 Task: Add a signature Gunner Ward containing With warm thanks and appreciation, Gunner Ward to email address softage.5@softage.net and add a folder Goals
Action: Mouse moved to (43, 44)
Screenshot: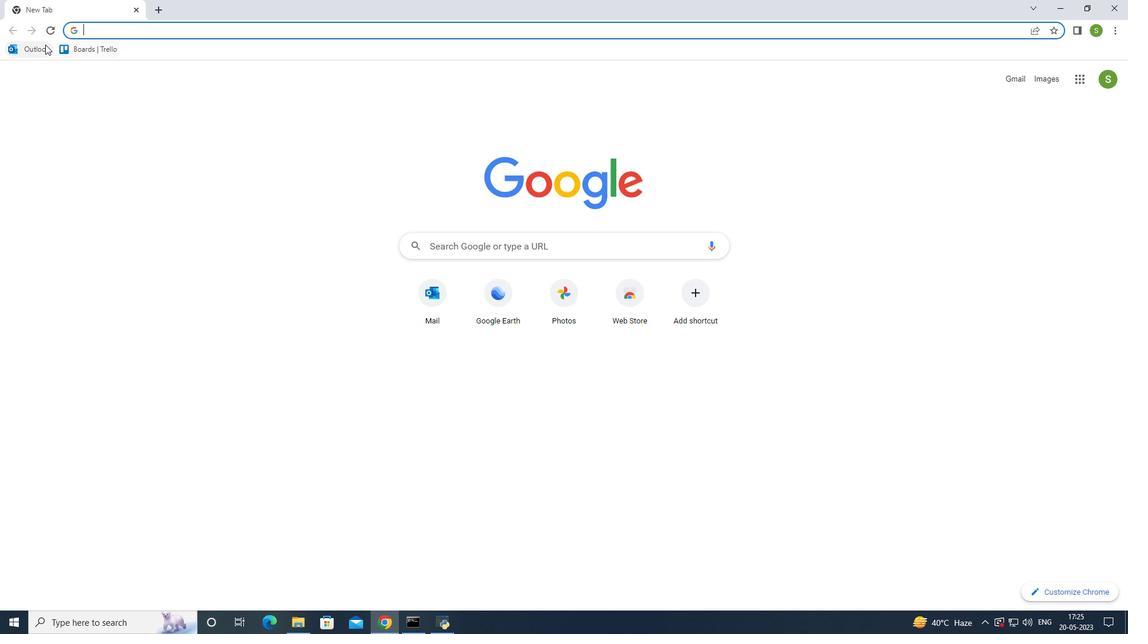 
Action: Mouse pressed left at (43, 44)
Screenshot: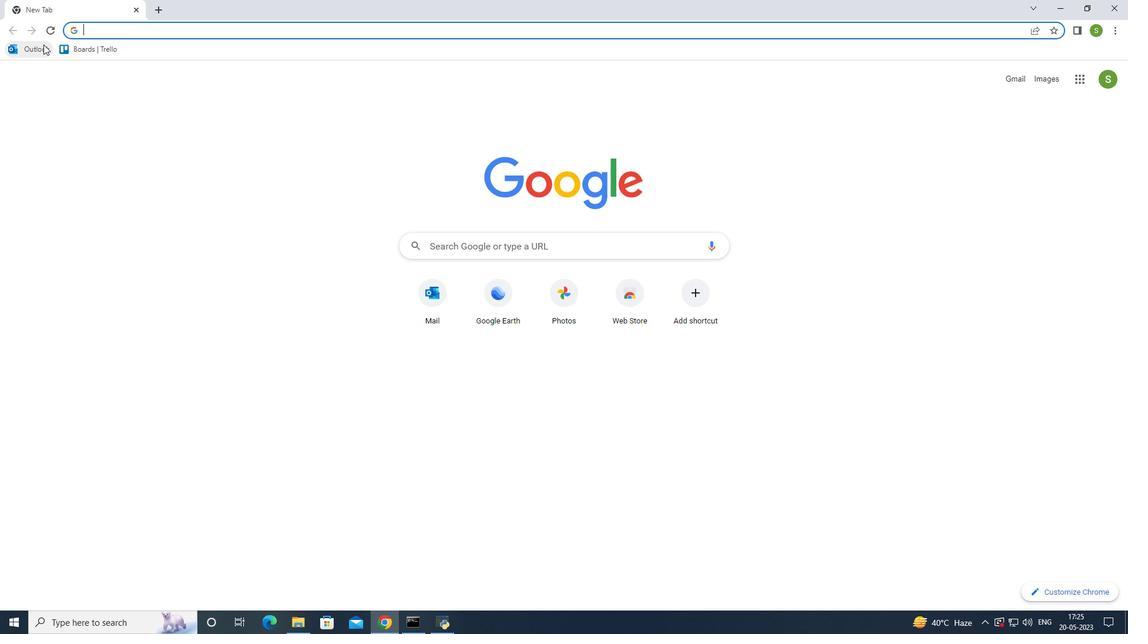 
Action: Mouse moved to (102, 99)
Screenshot: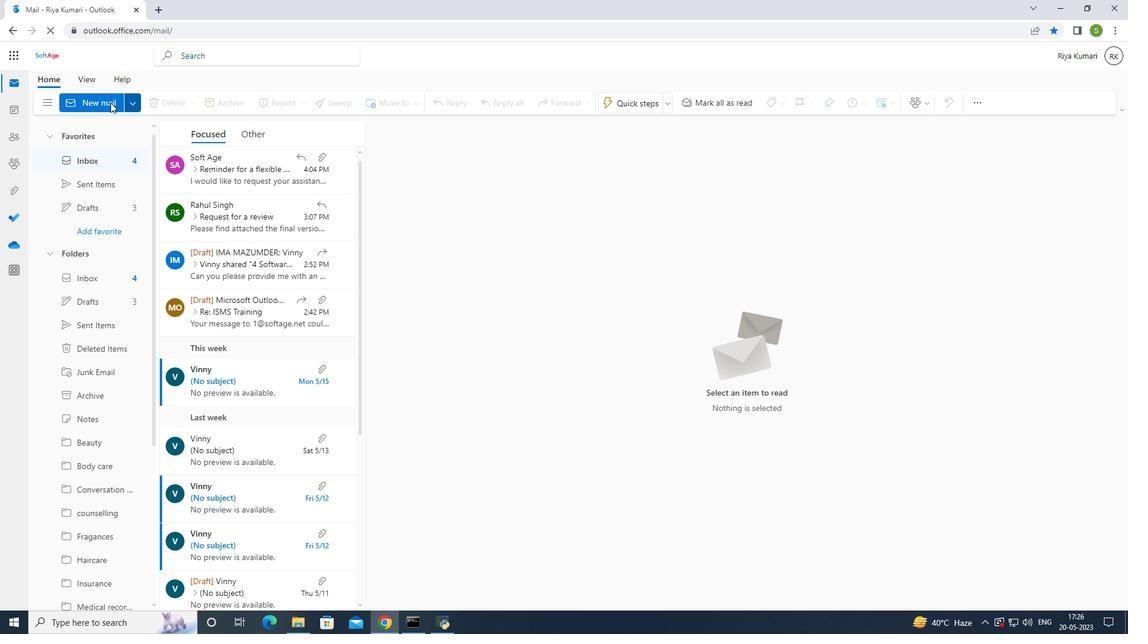 
Action: Mouse pressed left at (102, 99)
Screenshot: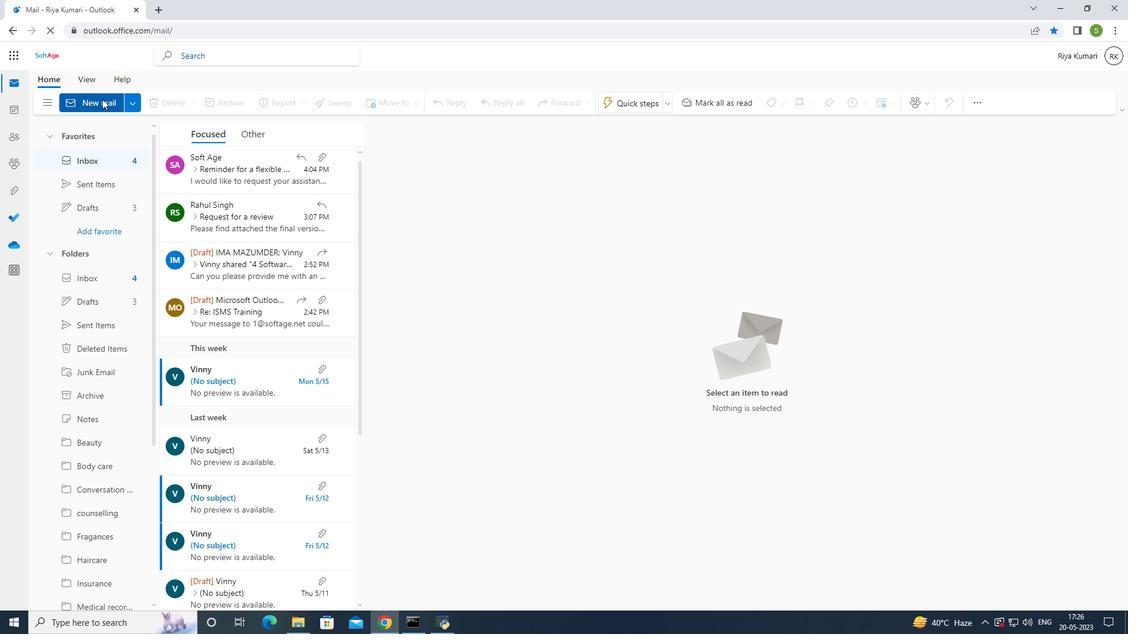 
Action: Mouse moved to (757, 101)
Screenshot: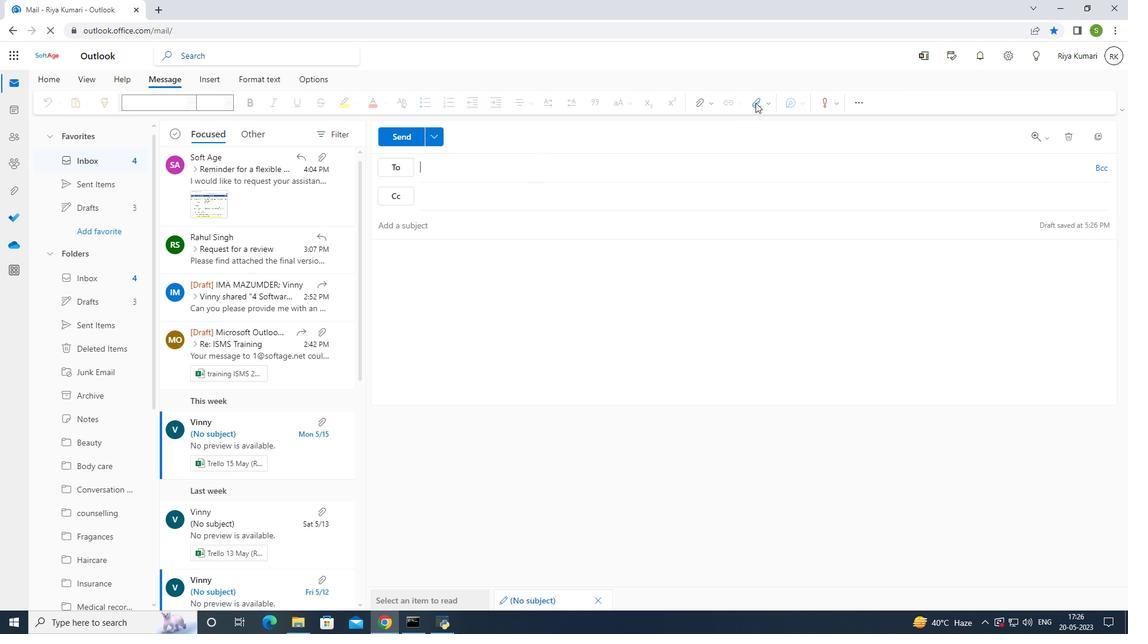 
Action: Mouse pressed left at (757, 101)
Screenshot: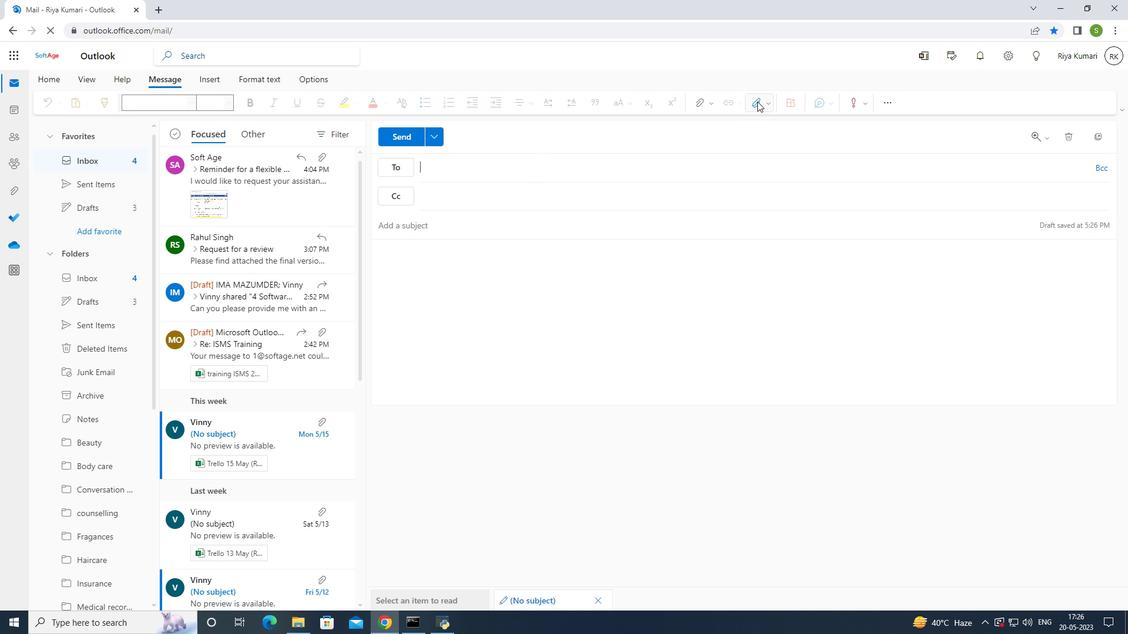 
Action: Mouse moved to (735, 148)
Screenshot: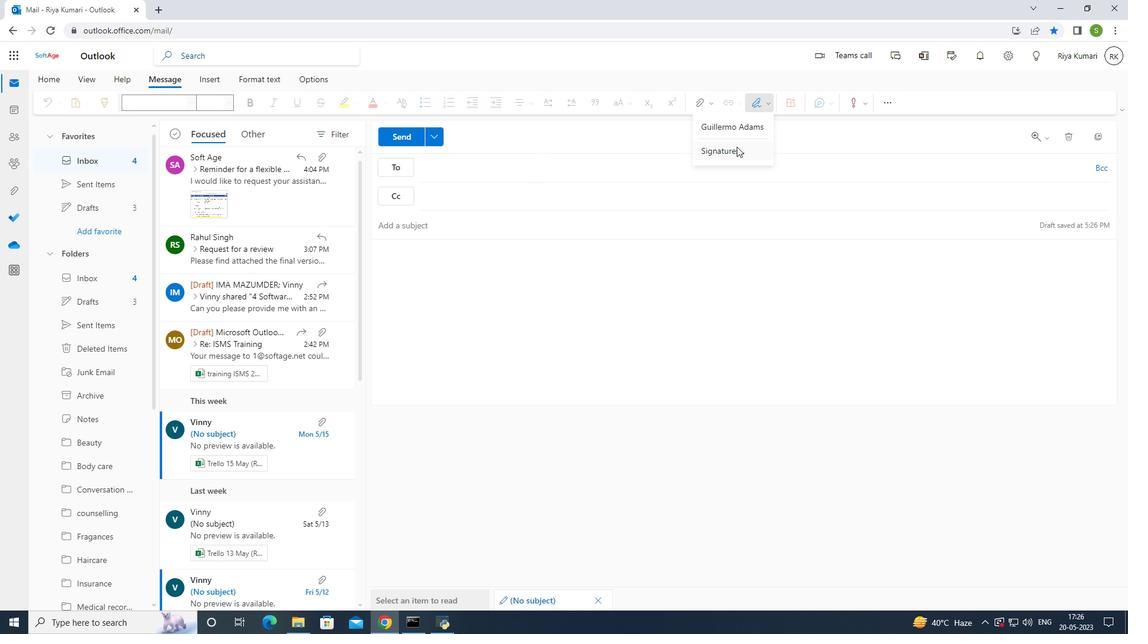 
Action: Mouse pressed left at (735, 148)
Screenshot: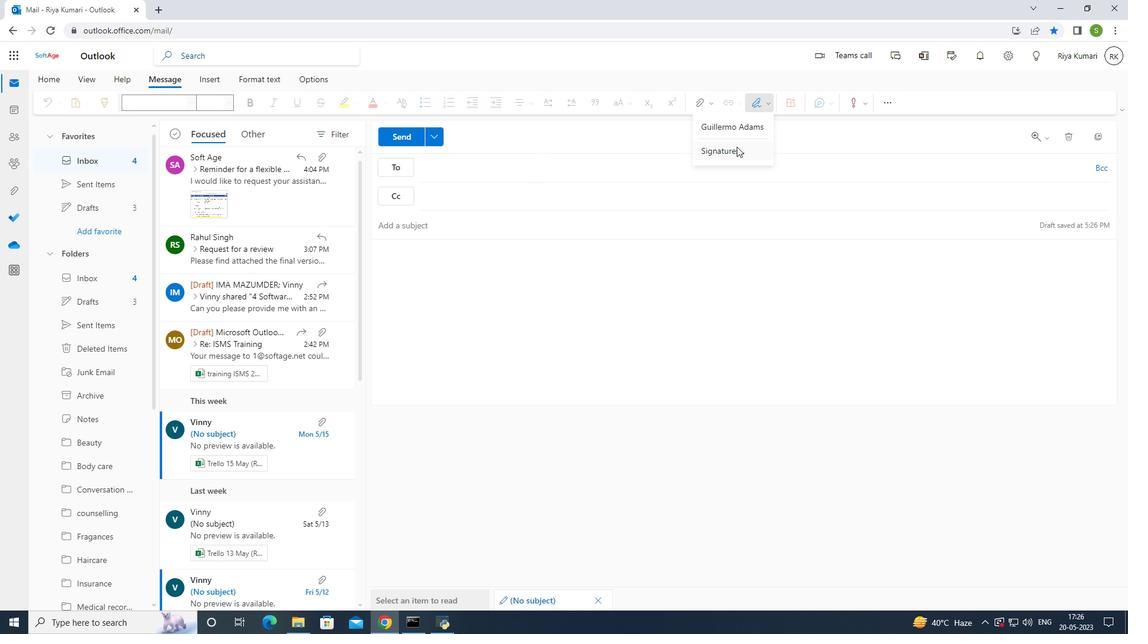 
Action: Mouse moved to (739, 196)
Screenshot: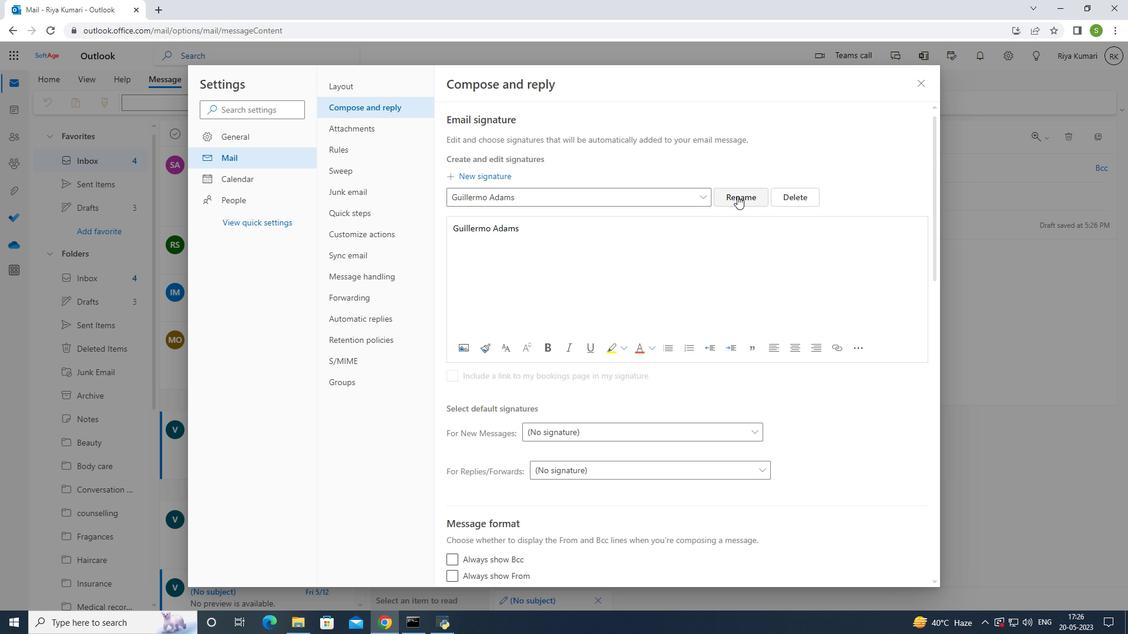 
Action: Mouse pressed left at (739, 196)
Screenshot: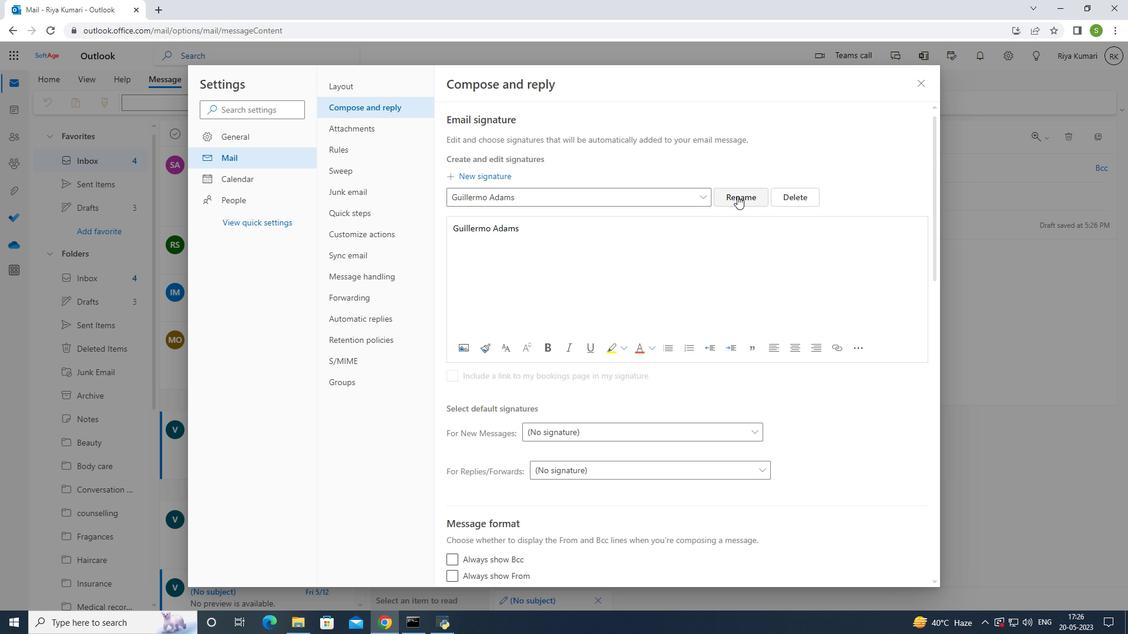 
Action: Mouse moved to (624, 205)
Screenshot: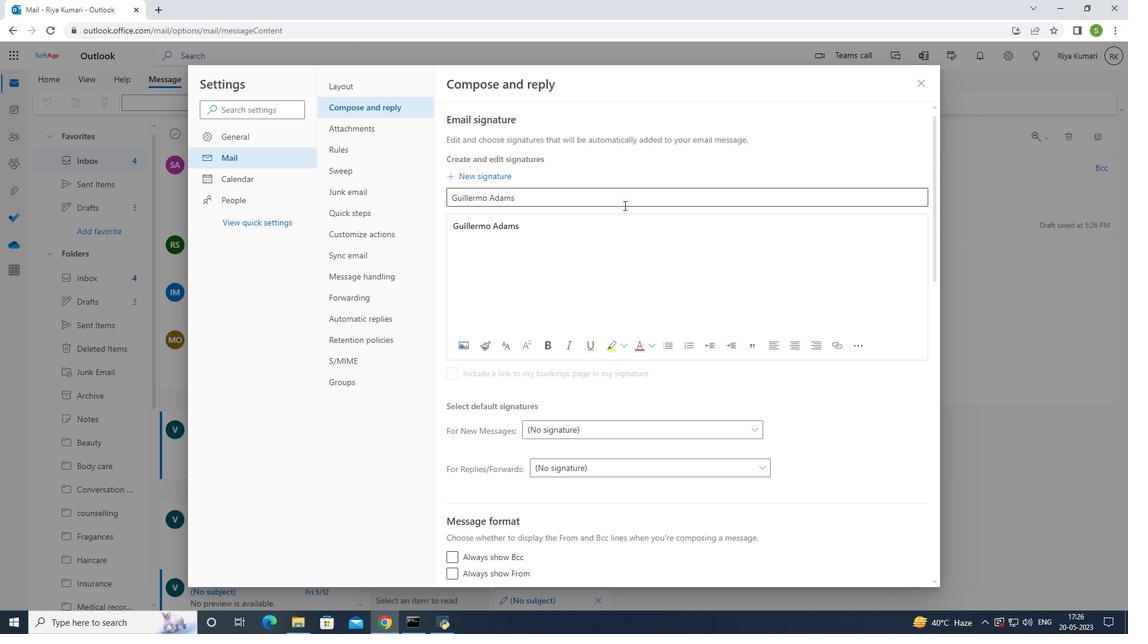 
Action: Mouse pressed left at (624, 205)
Screenshot: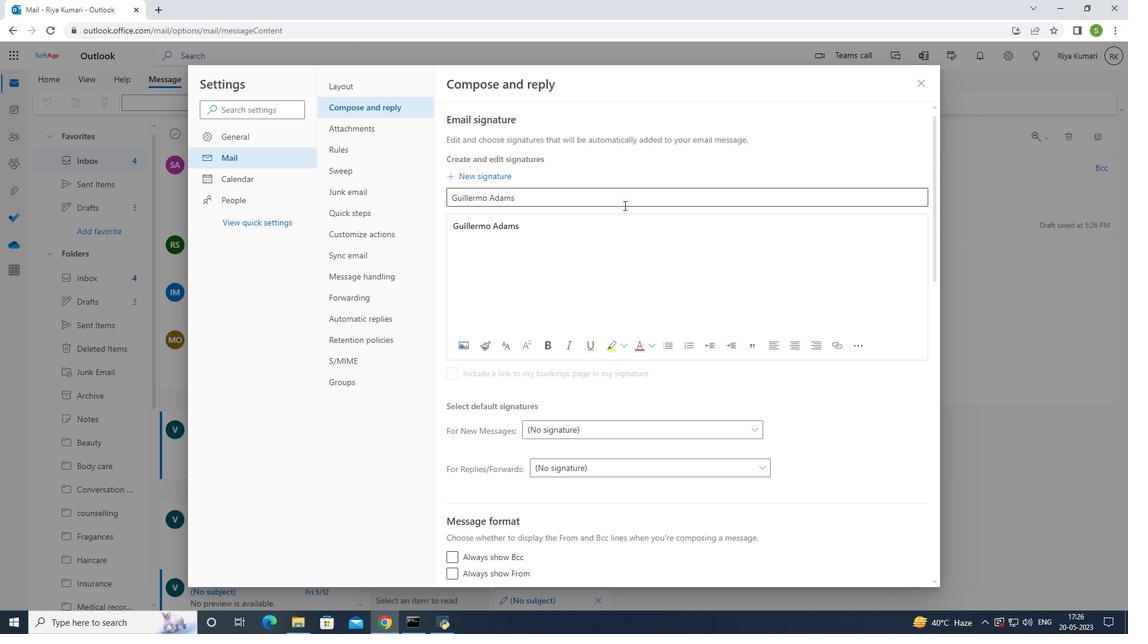 
Action: Mouse moved to (632, 196)
Screenshot: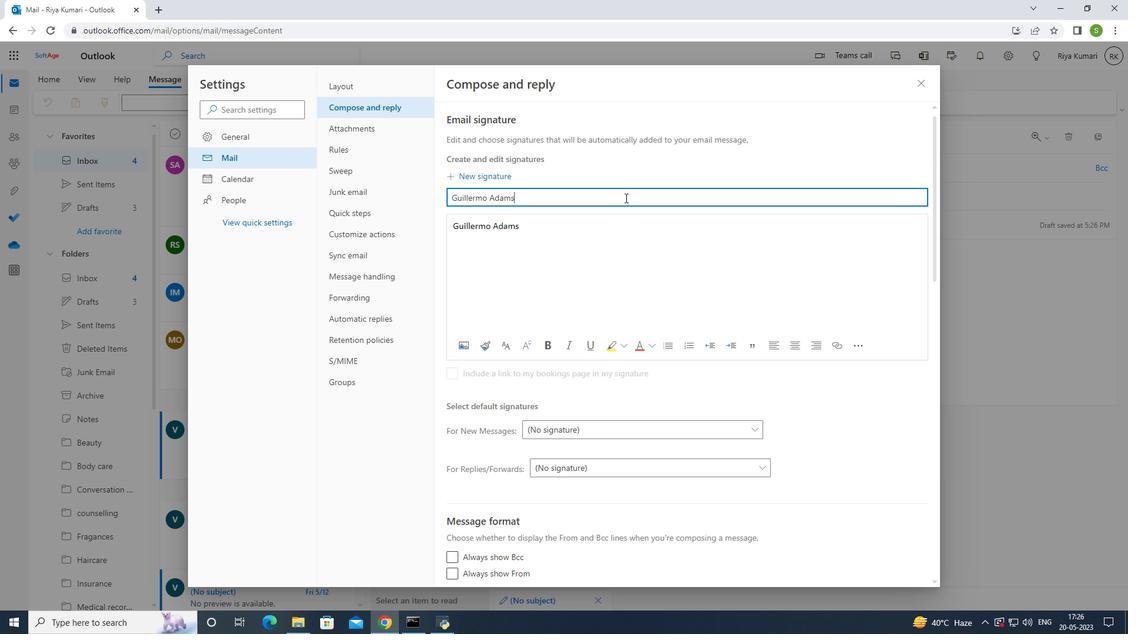 
Action: Key pressed <Key.backspace><Key.backspace><Key.backspace><Key.backspace><Key.backspace><Key.backspace><Key.backspace><Key.backspace><Key.backspace><Key.backspace><Key.backspace><Key.backspace><Key.backspace><Key.backspace><Key.backspace><Key.backspace><Key.backspace><Key.backspace><Key.backspace><Key.backspace><Key.backspace><Key.backspace><Key.backspace><Key.backspace><Key.backspace><Key.backspace><Key.backspace><Key.shift><Key.shift><Key.shift><Key.shift><Key.shift><Key.shift><Key.shift><Key.shift><Key.shift><Key.shift><Key.shift><Key.shift><Key.shift><Key.shift><Key.shift><Key.shift><Key.shift><Key.shift><Key.shift><Key.shift><Key.shift><Key.shift><Key.shift><Key.shift><Key.shift><Key.shift><Key.shift><Key.shift><Key.shift><Key.shift><Key.shift><Key.shift><Key.shift><Key.shift><Key.shift><Key.shift><Key.shift><Key.shift><Key.shift><Key.shift><Key.shift><Key.shift><Key.shift><Key.shift>Gunner<Key.space><Key.shift>Wardctrl+A<'\x03'>
Screenshot: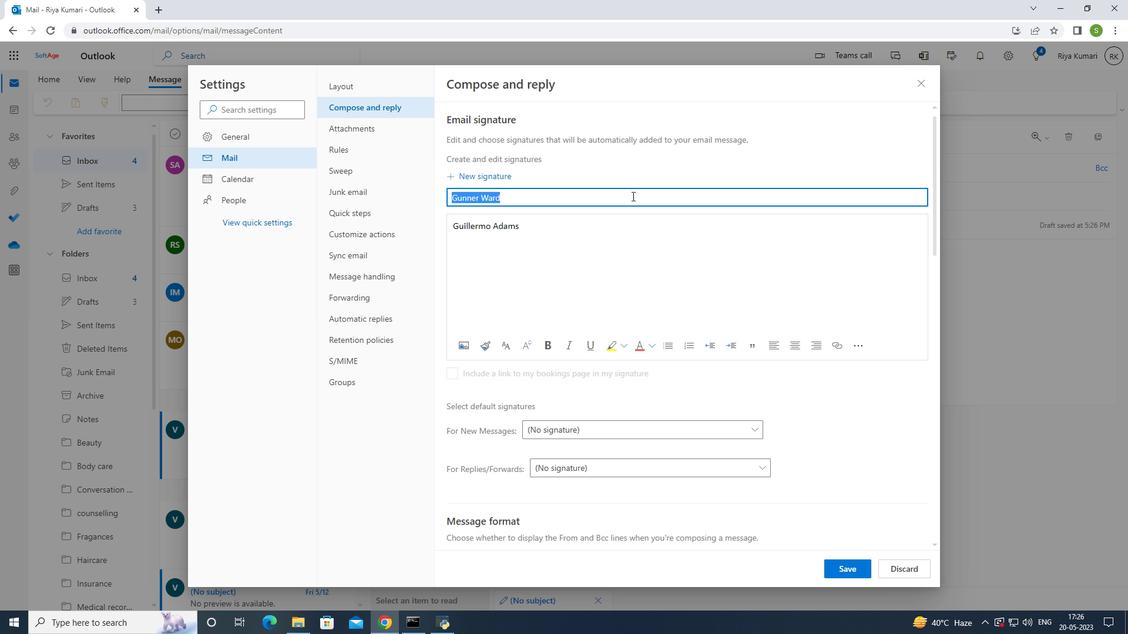 
Action: Mouse moved to (503, 229)
Screenshot: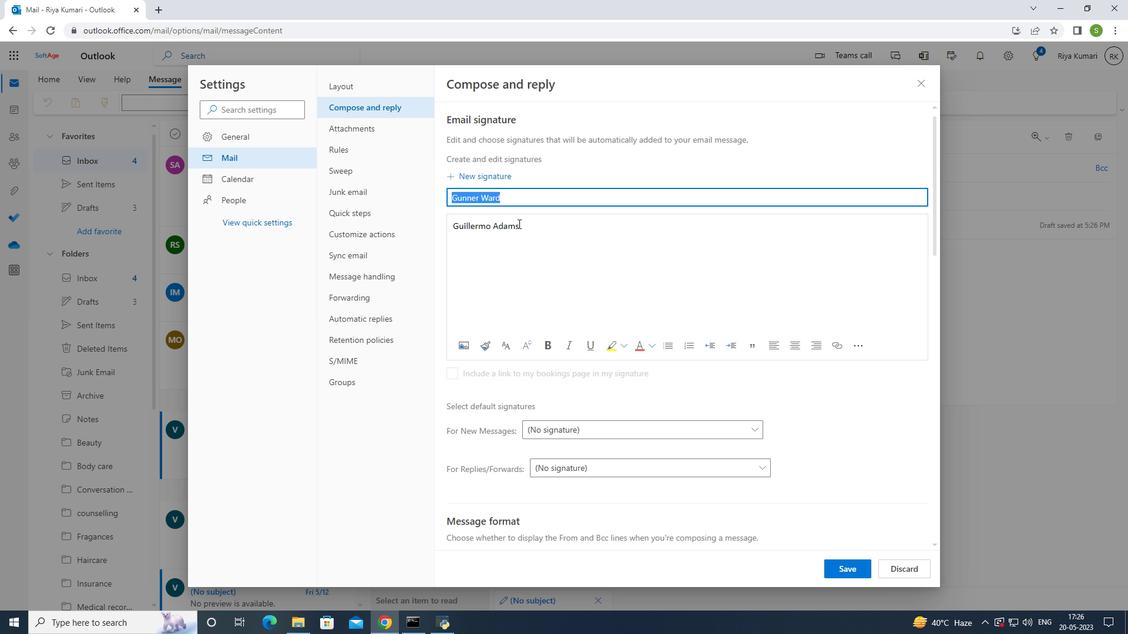 
Action: Mouse pressed left at (503, 229)
Screenshot: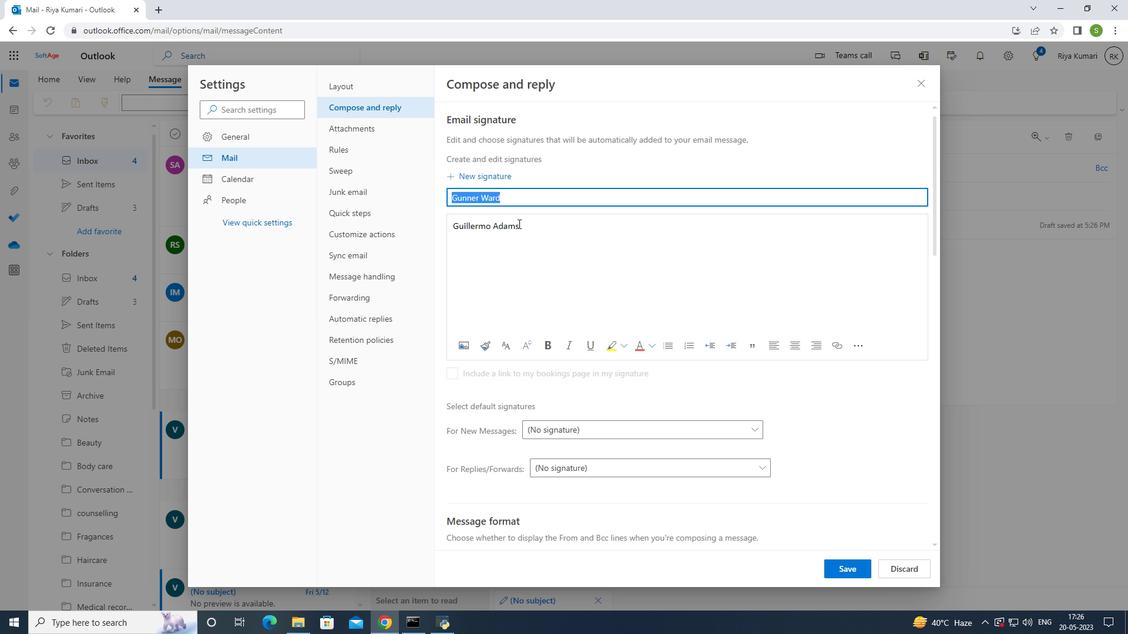 
Action: Mouse moved to (527, 231)
Screenshot: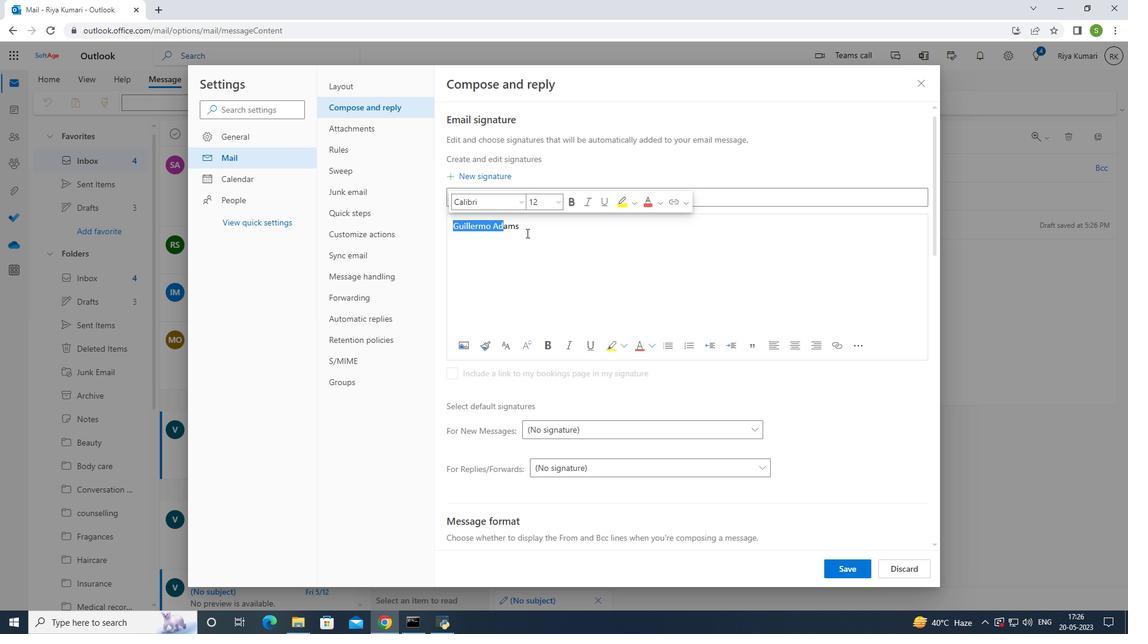 
Action: Mouse pressed left at (527, 231)
Screenshot: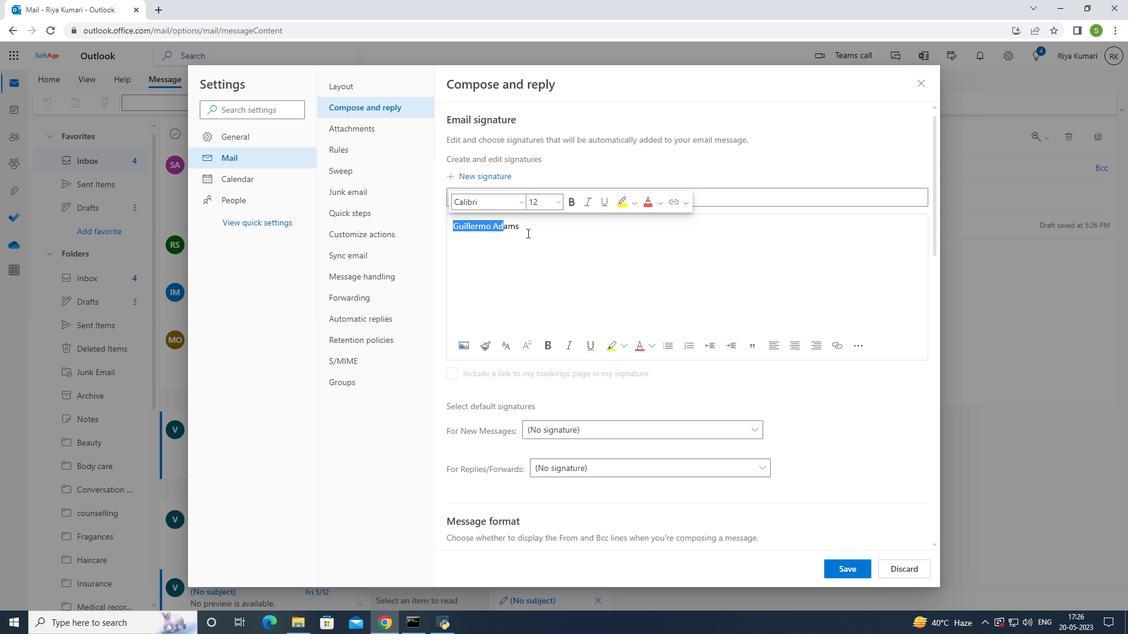 
Action: Mouse moved to (588, 255)
Screenshot: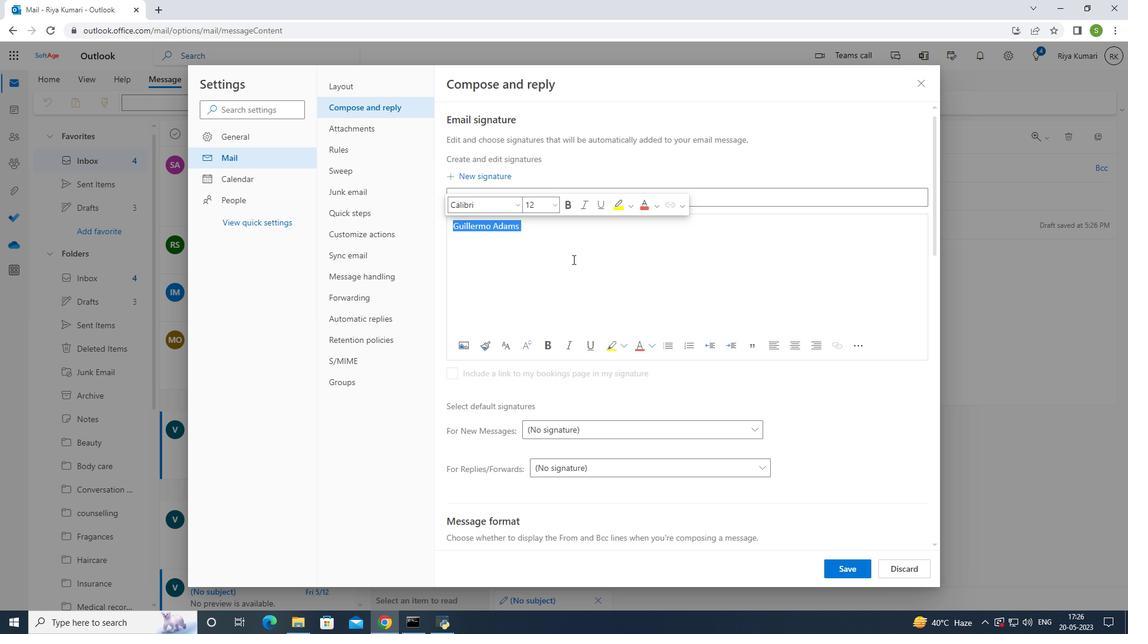 
Action: Key pressed ctrl+V
Screenshot: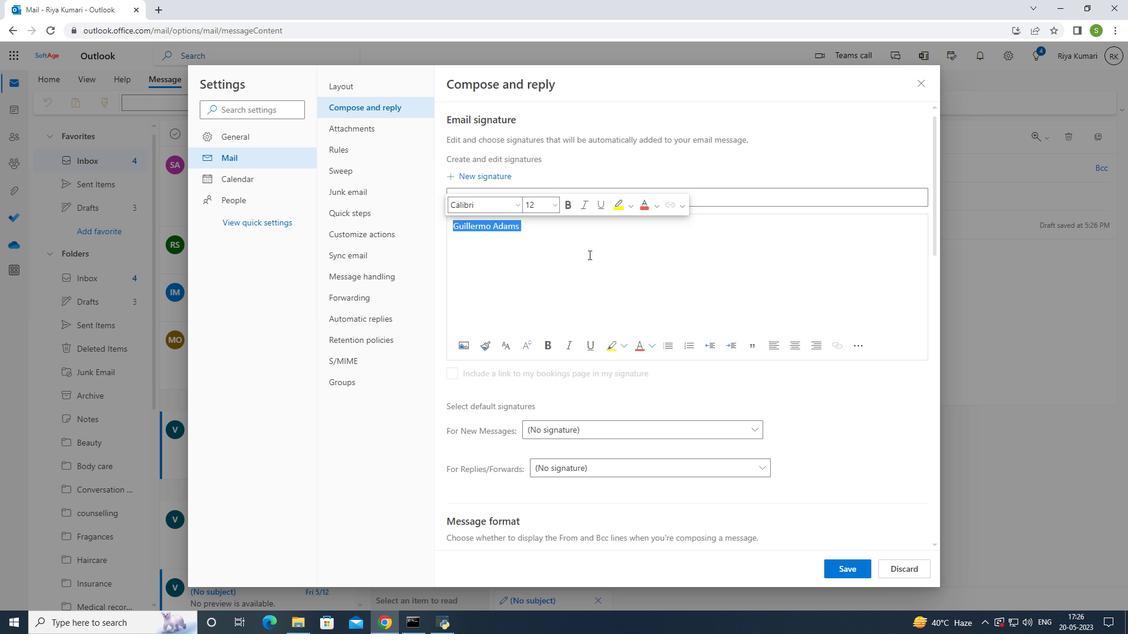
Action: Mouse moved to (841, 571)
Screenshot: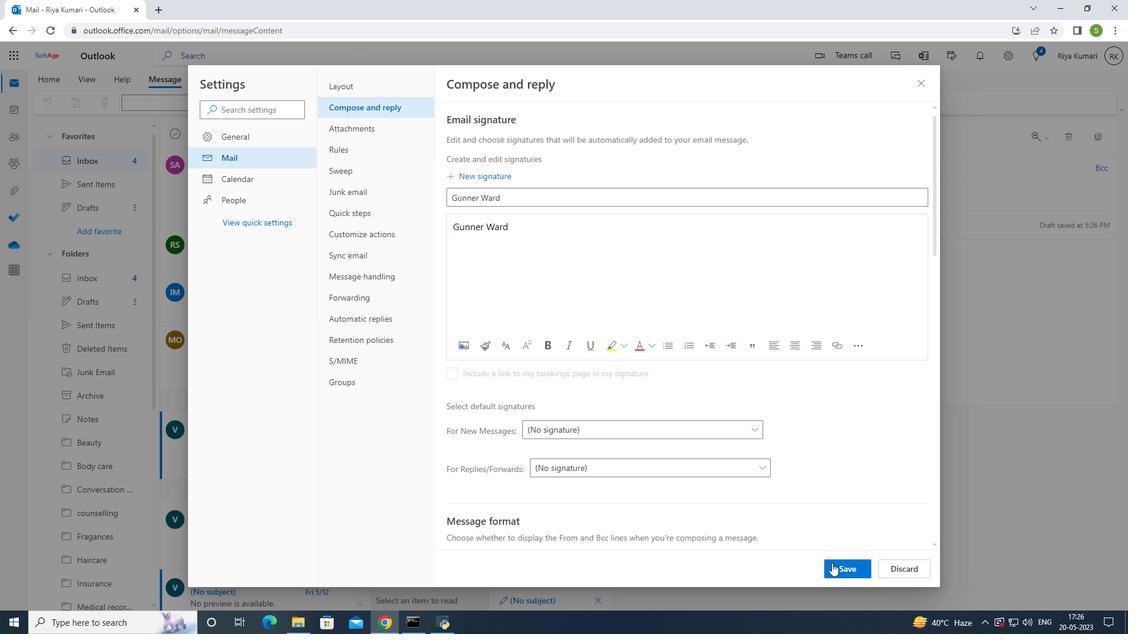 
Action: Mouse pressed left at (841, 571)
Screenshot: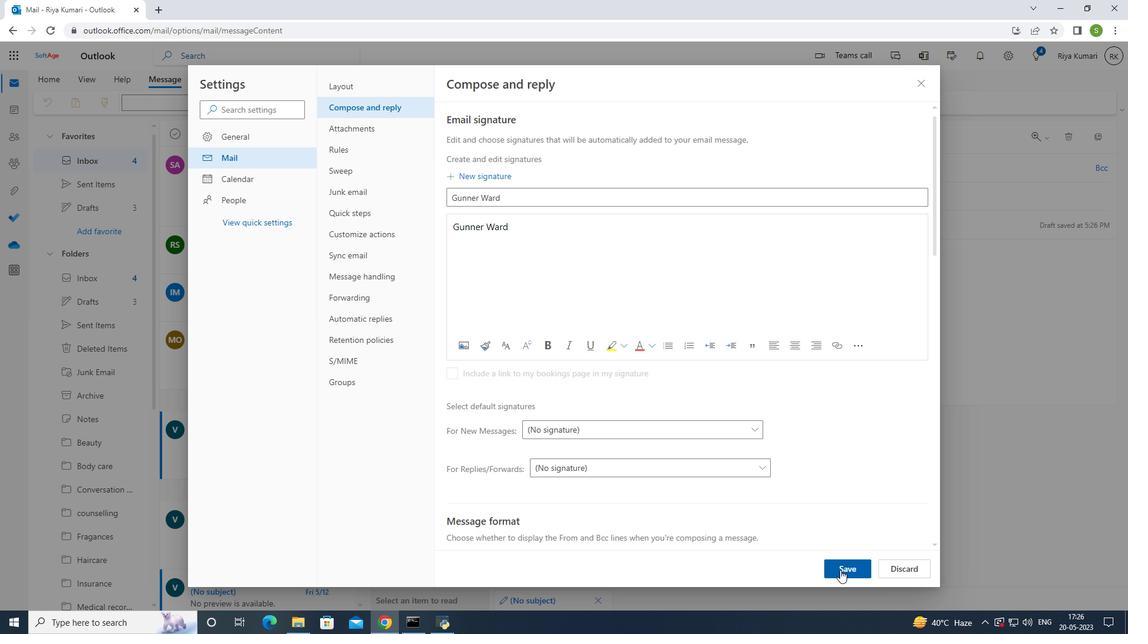 
Action: Mouse moved to (927, 82)
Screenshot: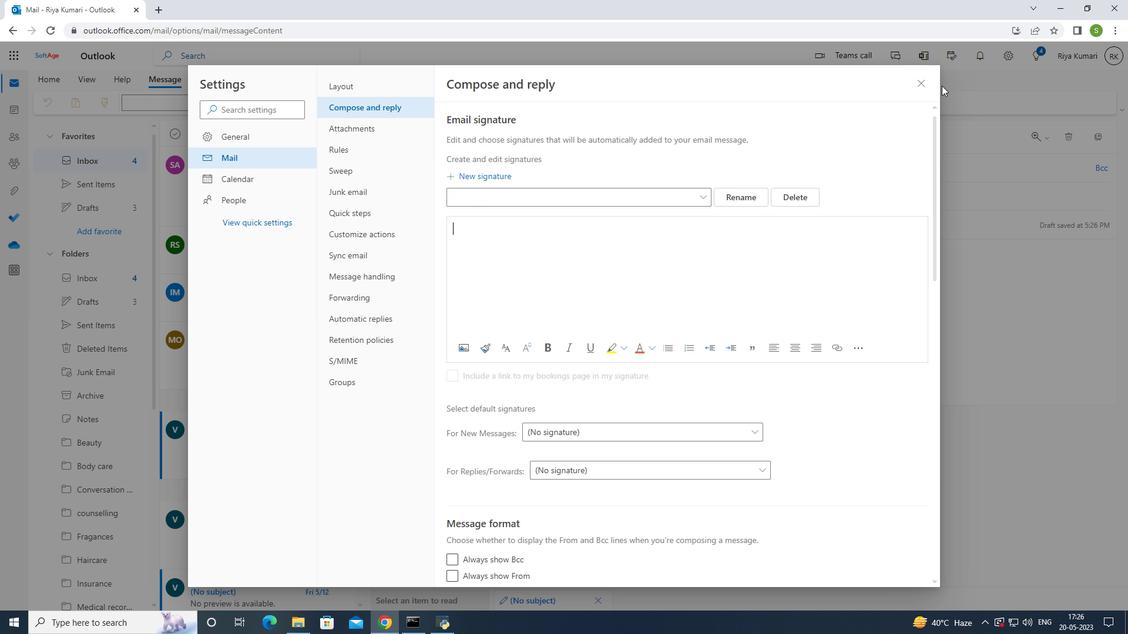 
Action: Mouse pressed left at (927, 82)
Screenshot: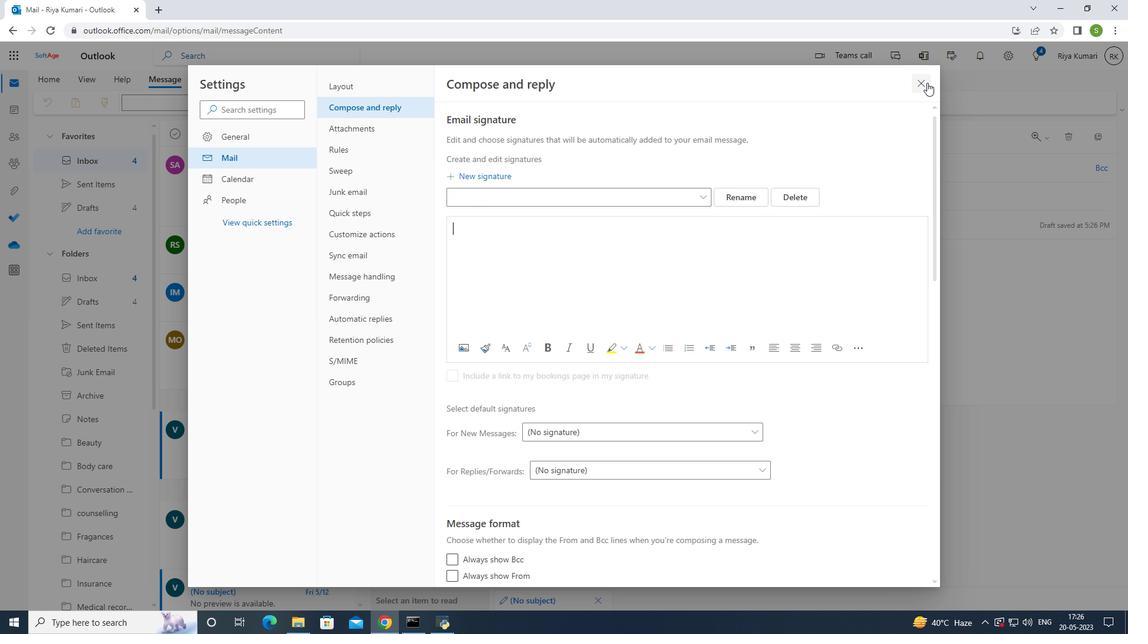 
Action: Mouse moved to (441, 269)
Screenshot: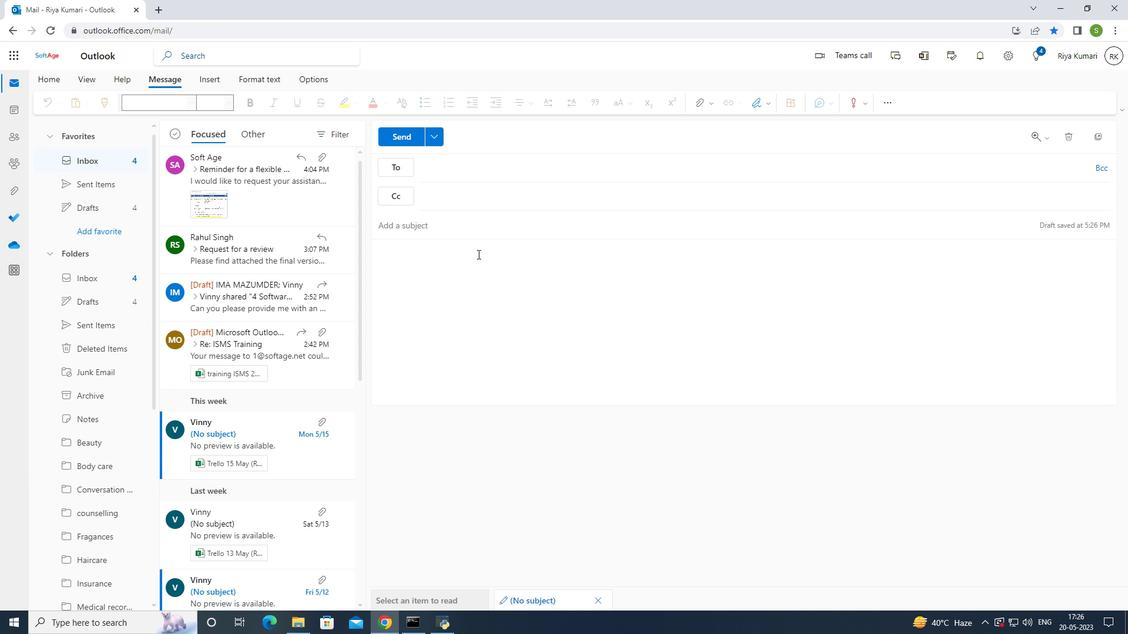 
Action: Mouse pressed left at (441, 269)
Screenshot: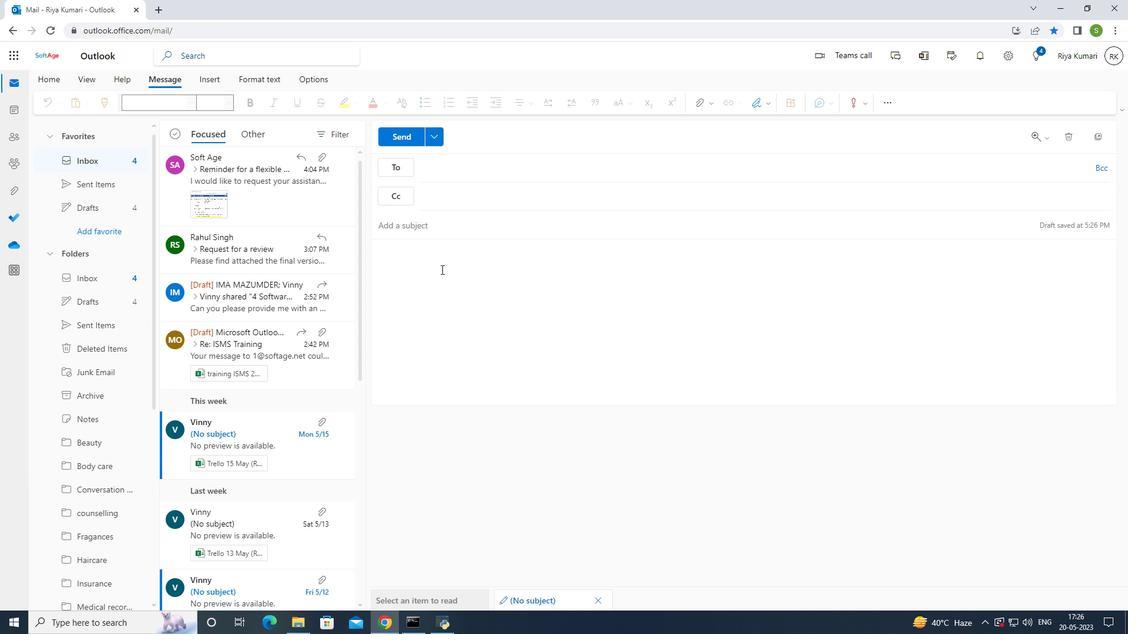 
Action: Mouse moved to (764, 98)
Screenshot: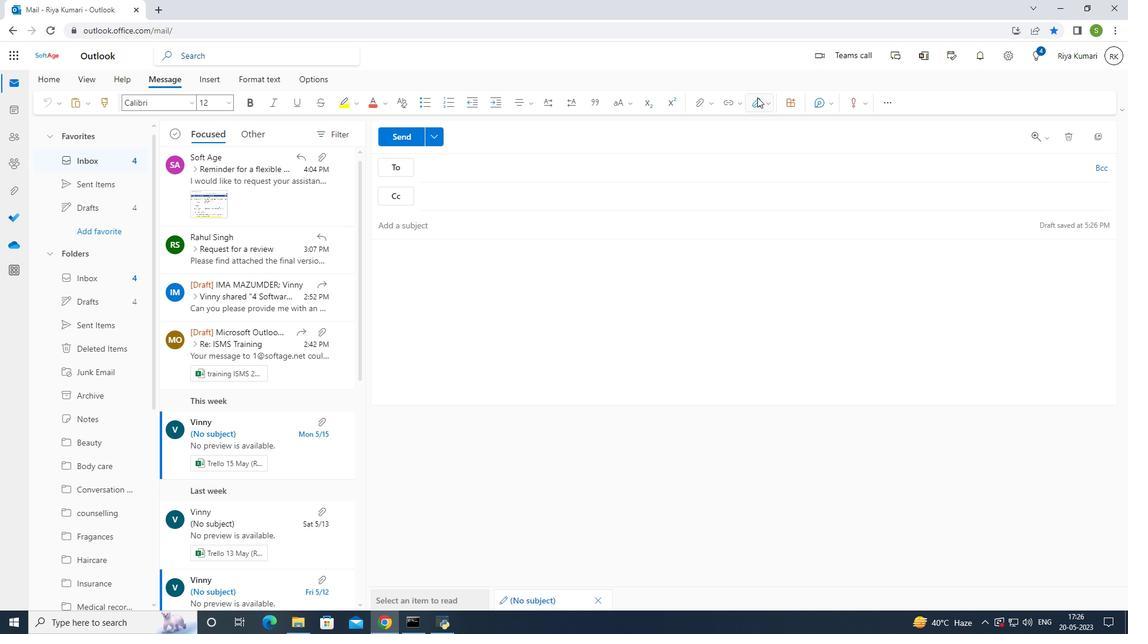 
Action: Mouse pressed left at (764, 98)
Screenshot: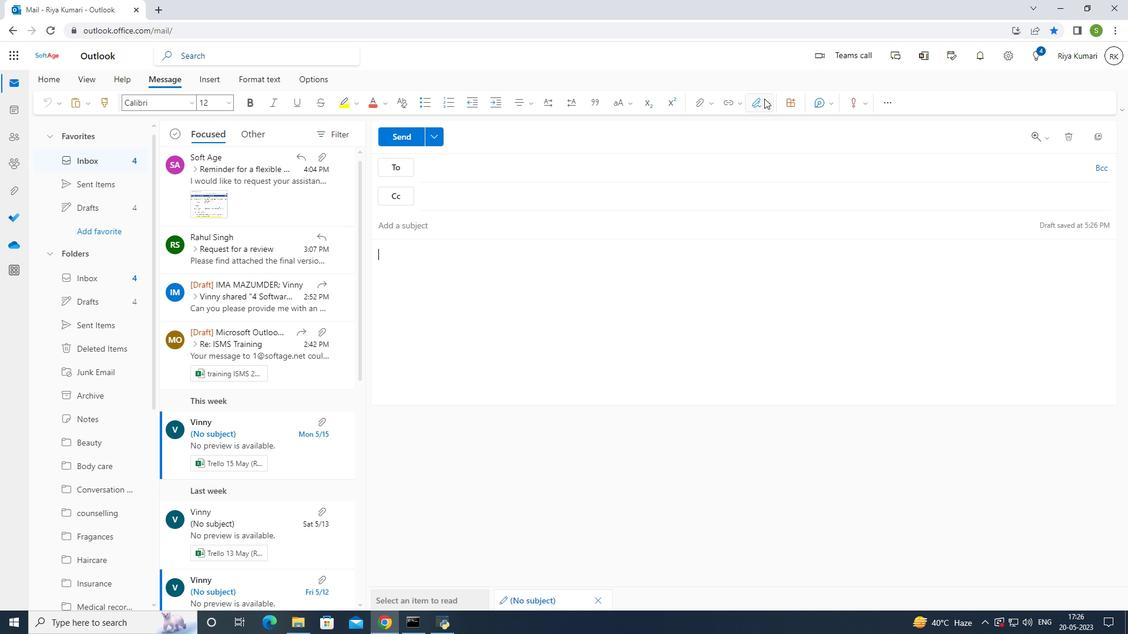 
Action: Mouse moved to (755, 132)
Screenshot: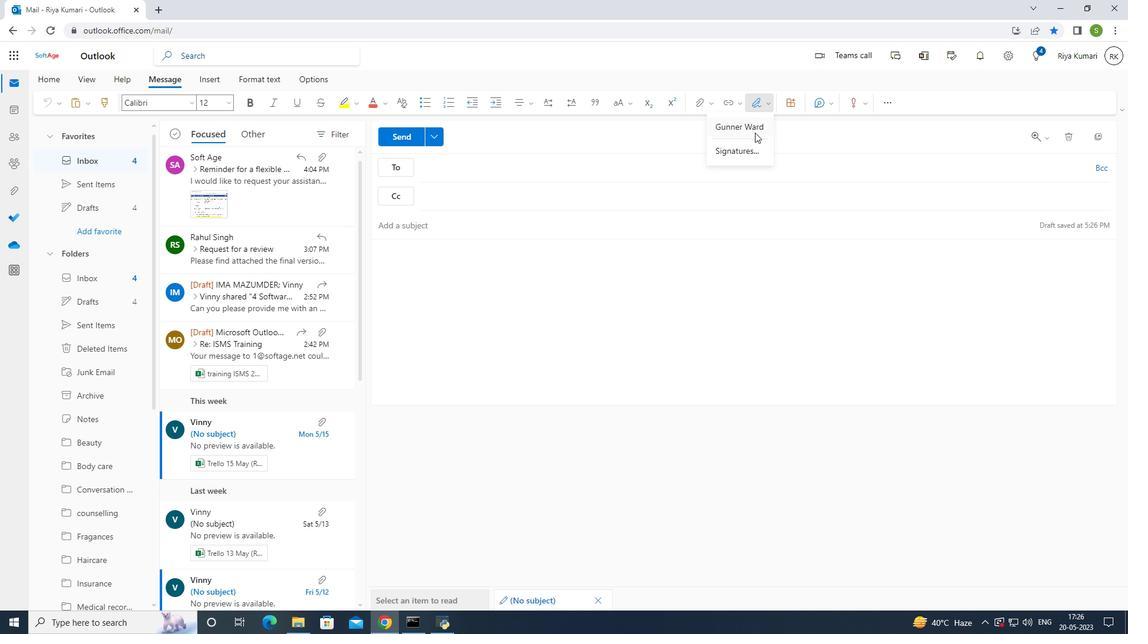 
Action: Mouse pressed left at (755, 132)
Screenshot: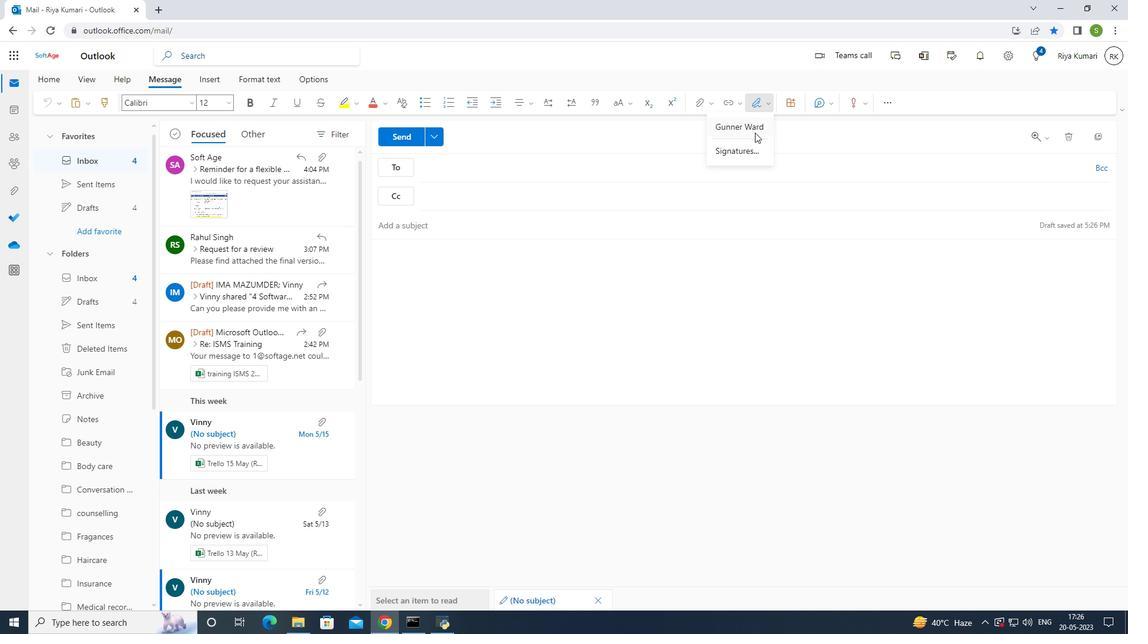 
Action: Mouse moved to (510, 176)
Screenshot: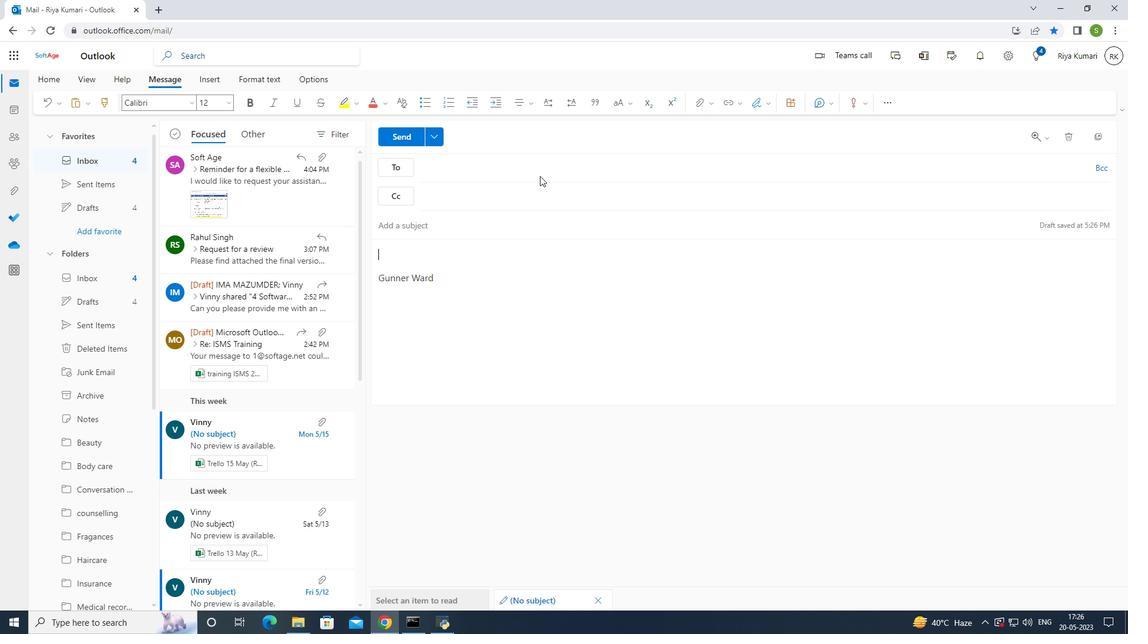 
Action: Mouse pressed left at (510, 176)
Screenshot: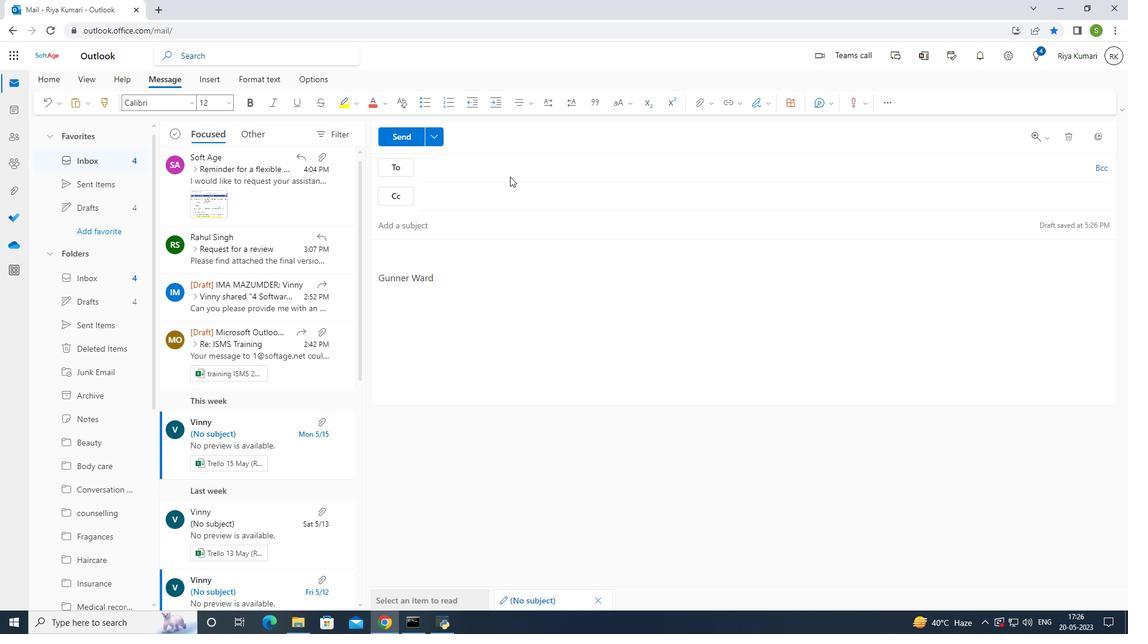 
Action: Mouse moved to (513, 170)
Screenshot: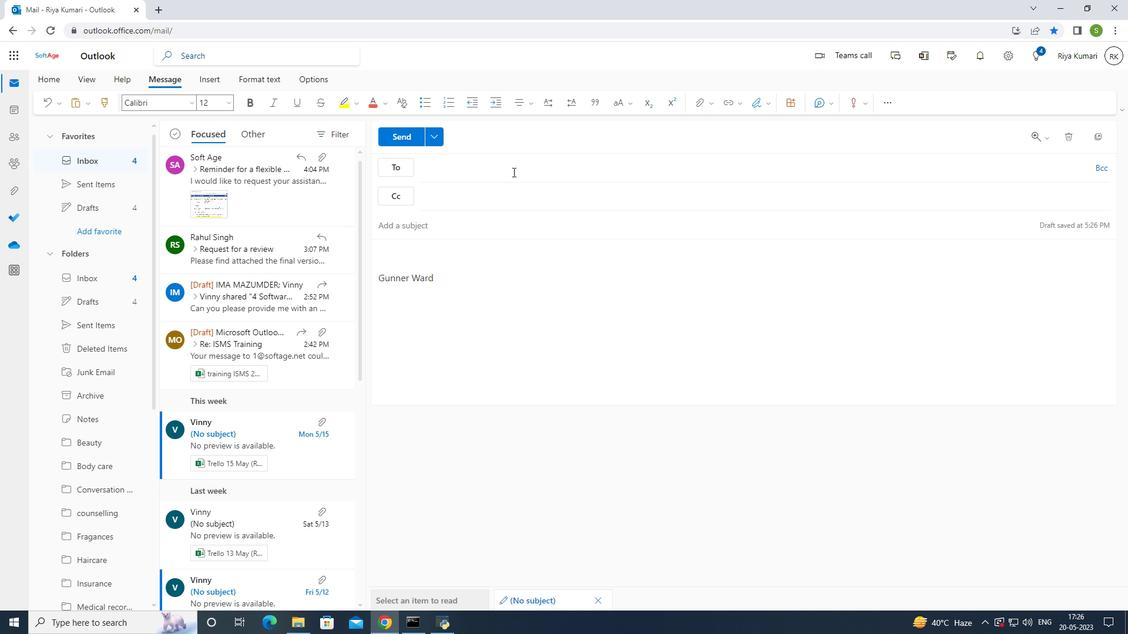 
Action: Mouse pressed left at (513, 170)
Screenshot: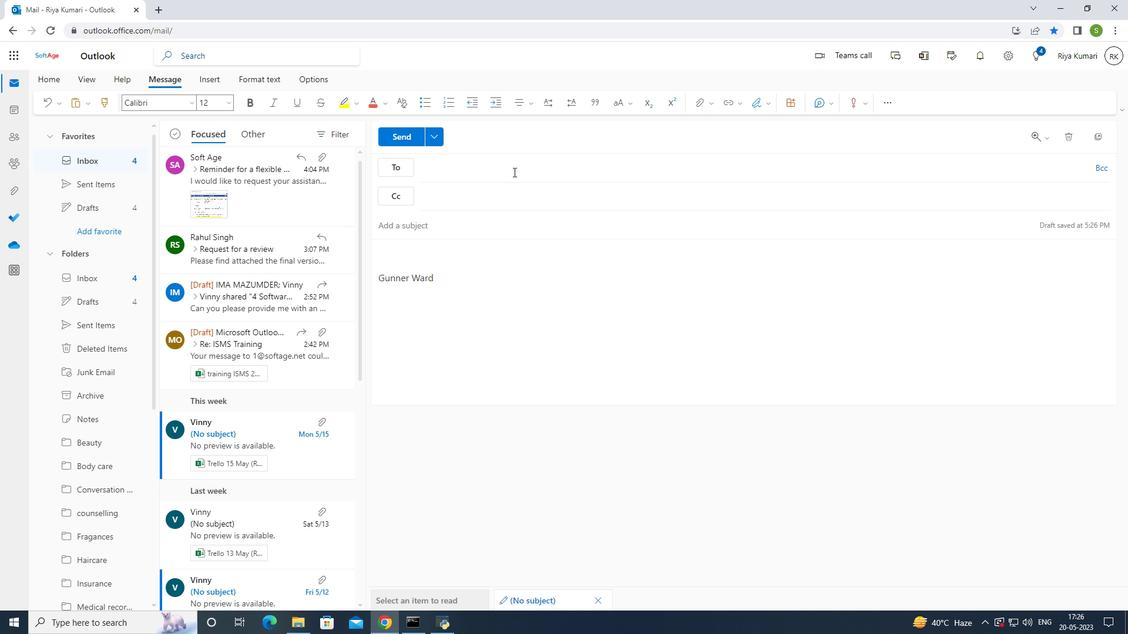 
Action: Mouse moved to (649, 188)
Screenshot: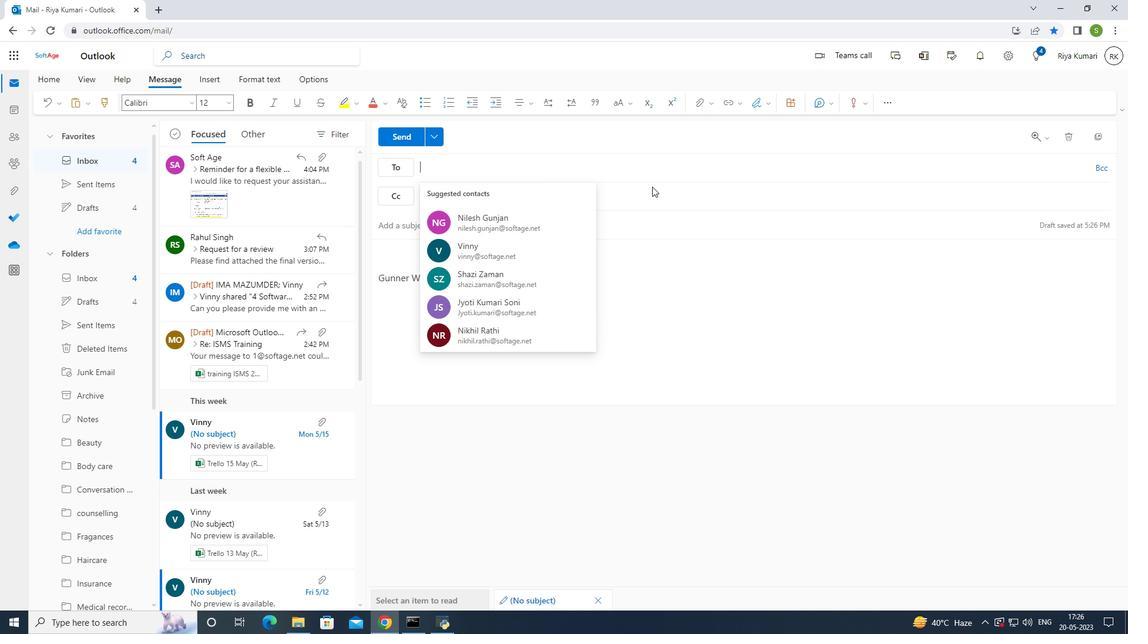 
Action: Key pressed softage.5<Key.shift>@softage.net
Screenshot: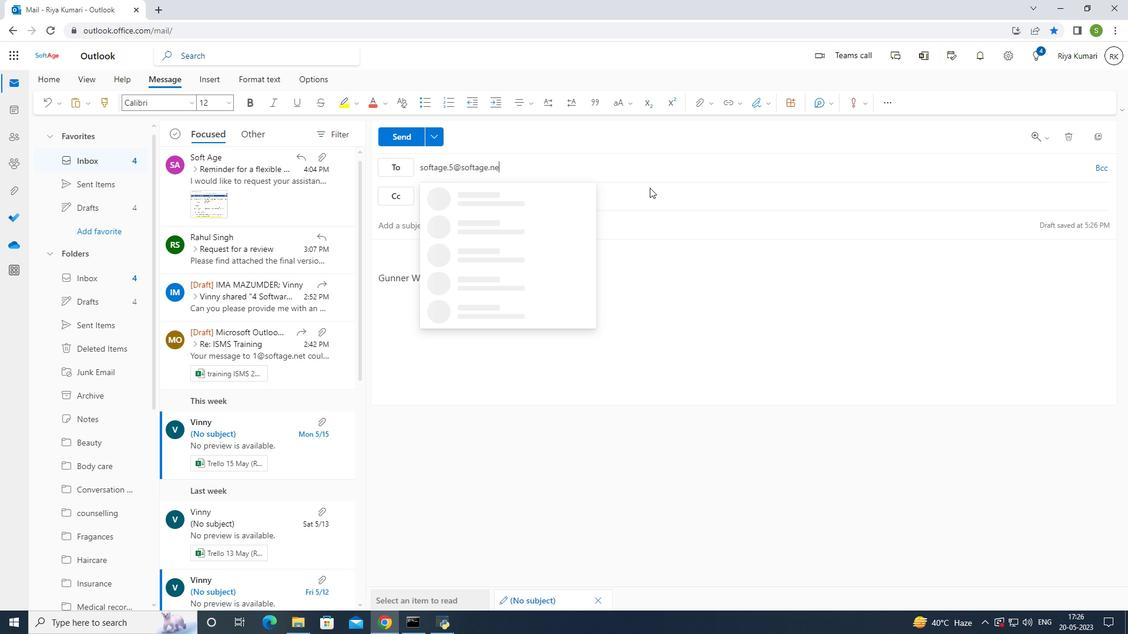 
Action: Mouse moved to (546, 198)
Screenshot: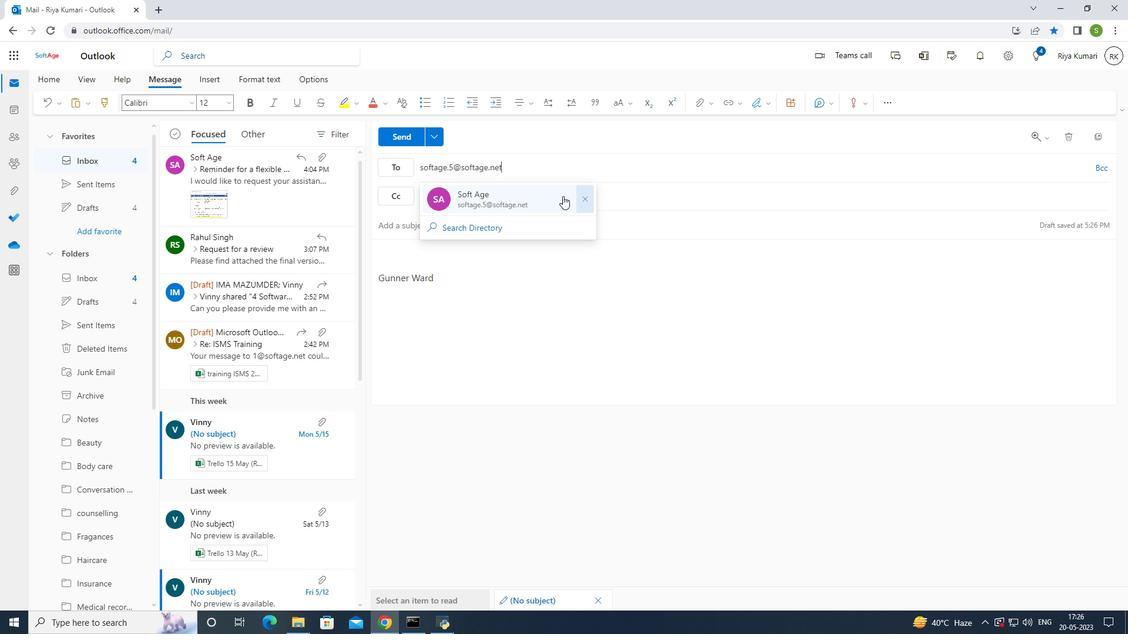
Action: Mouse pressed left at (546, 198)
Screenshot: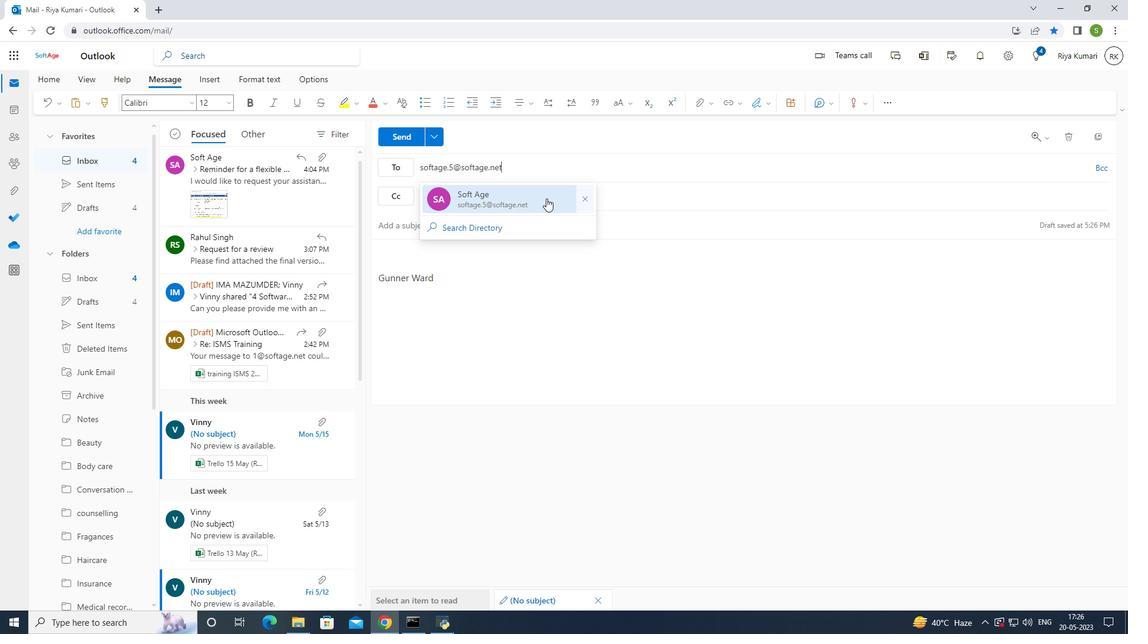 
Action: Mouse moved to (473, 236)
Screenshot: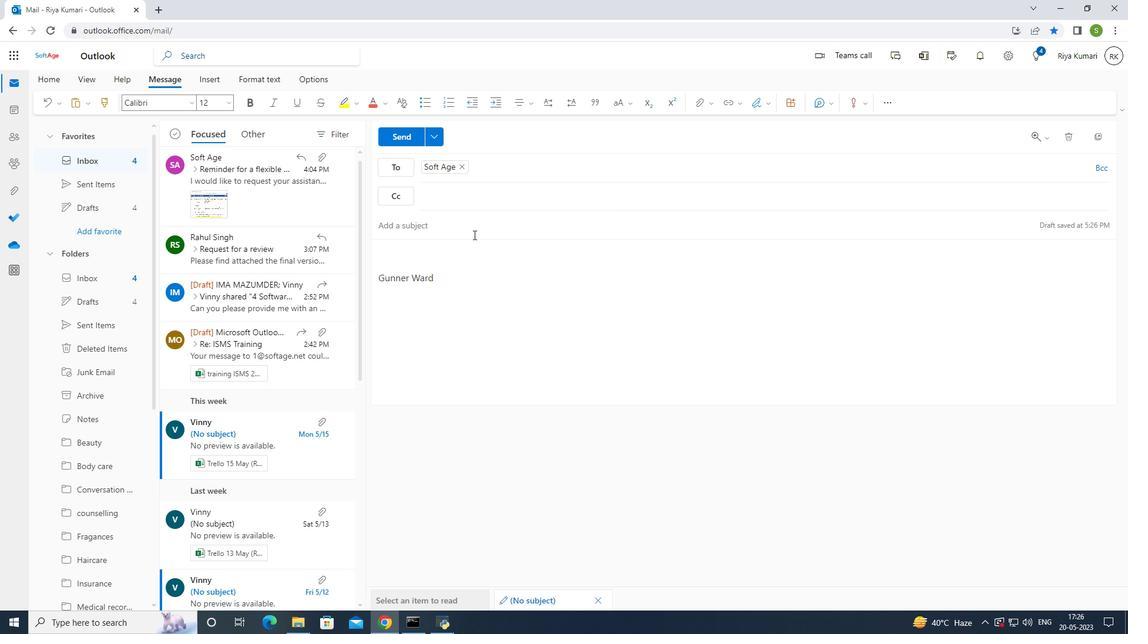 
Action: Mouse pressed left at (473, 236)
Screenshot: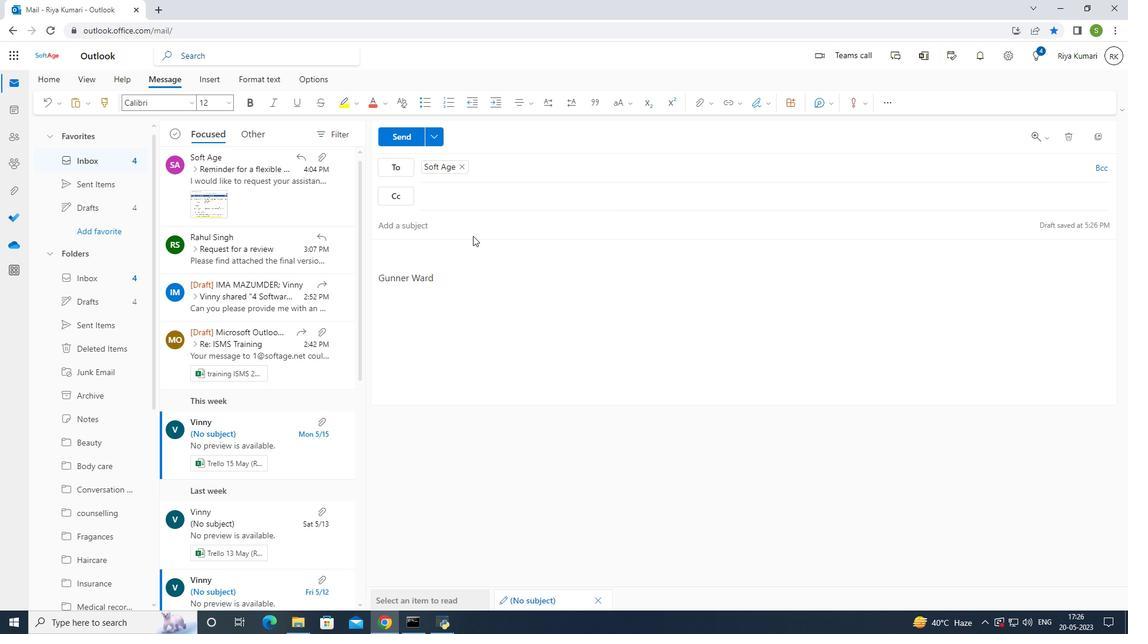 
Action: Mouse moved to (473, 232)
Screenshot: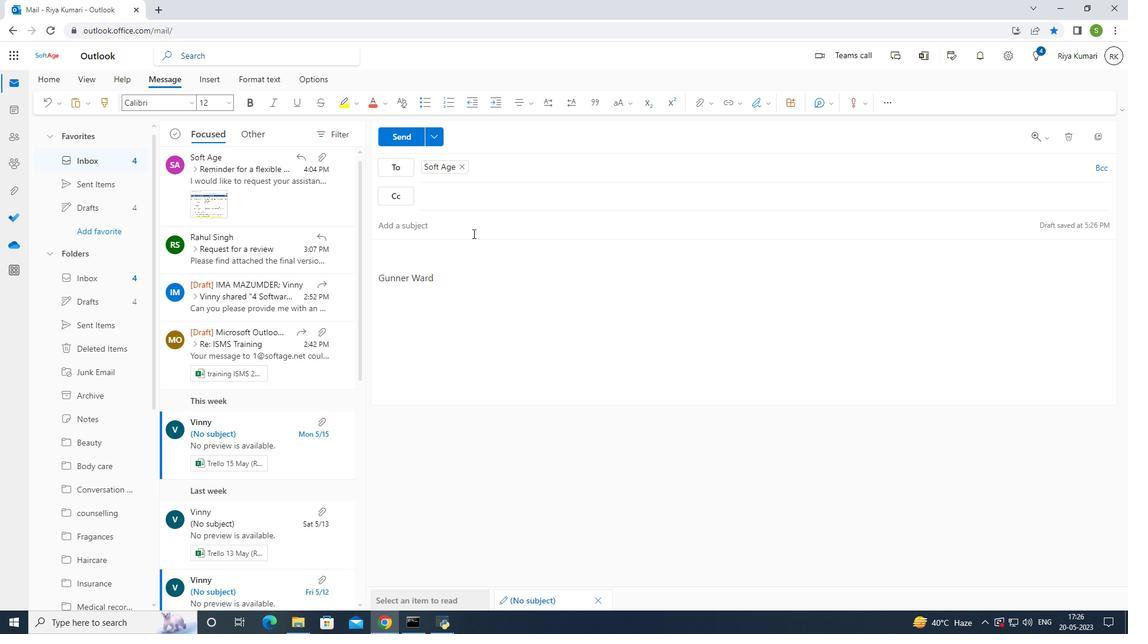 
Action: Mouse pressed left at (473, 232)
Screenshot: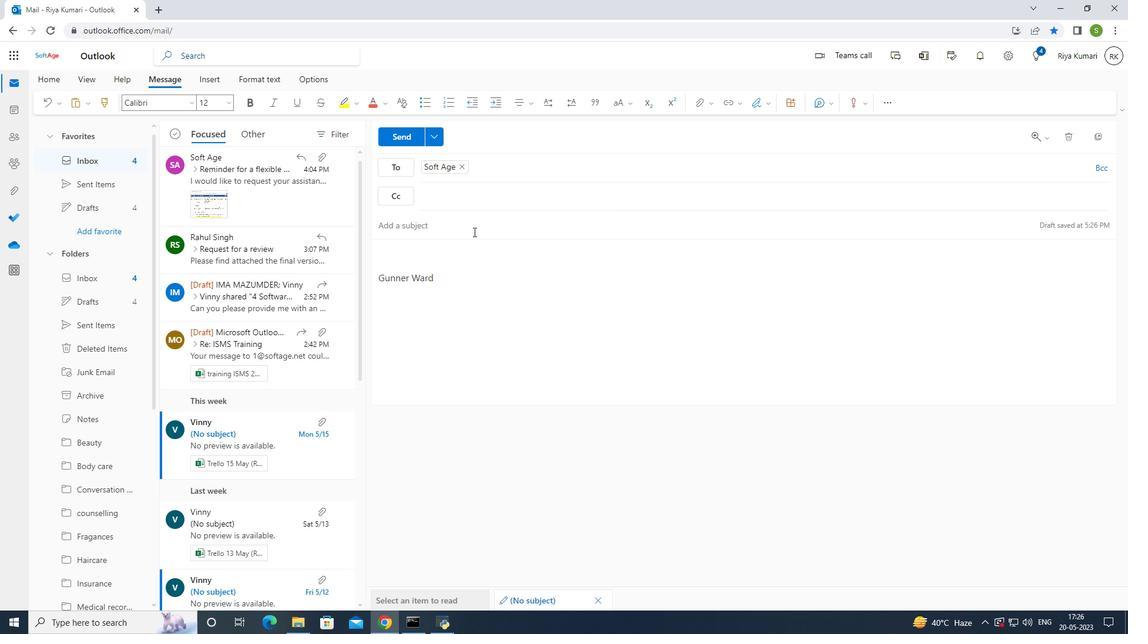 
Action: Mouse moved to (621, 215)
Screenshot: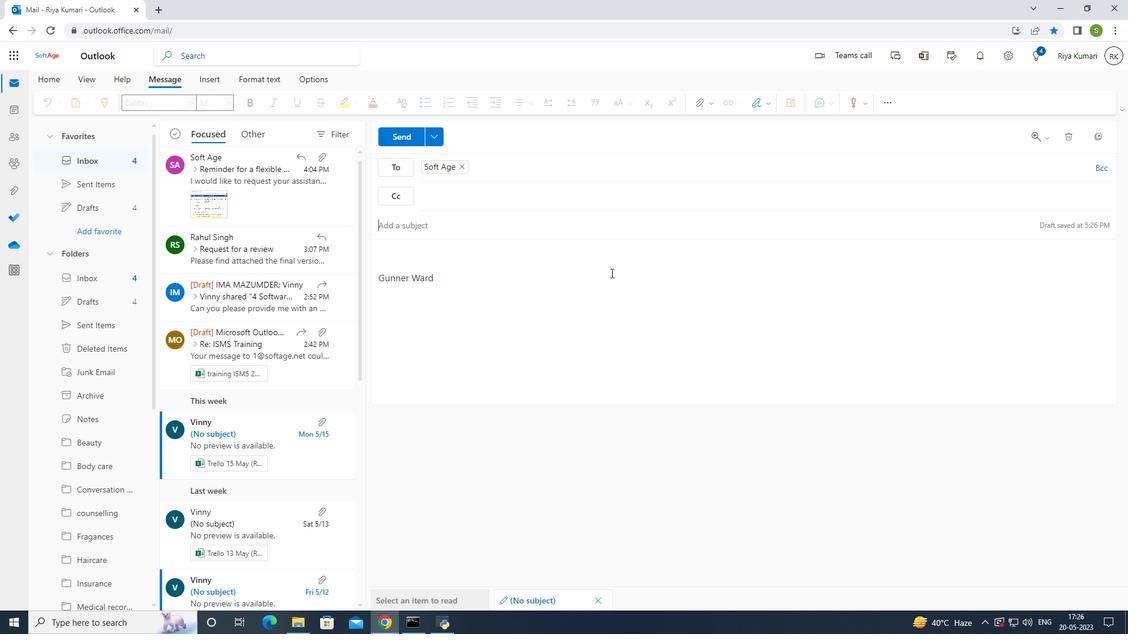 
Action: Key pressed <Key.shift>Warm<Key.space>thak<Key.backspace>nks<Key.space>anb<Key.backspace>d<Key.space><Key.shift>appreciation
Screenshot: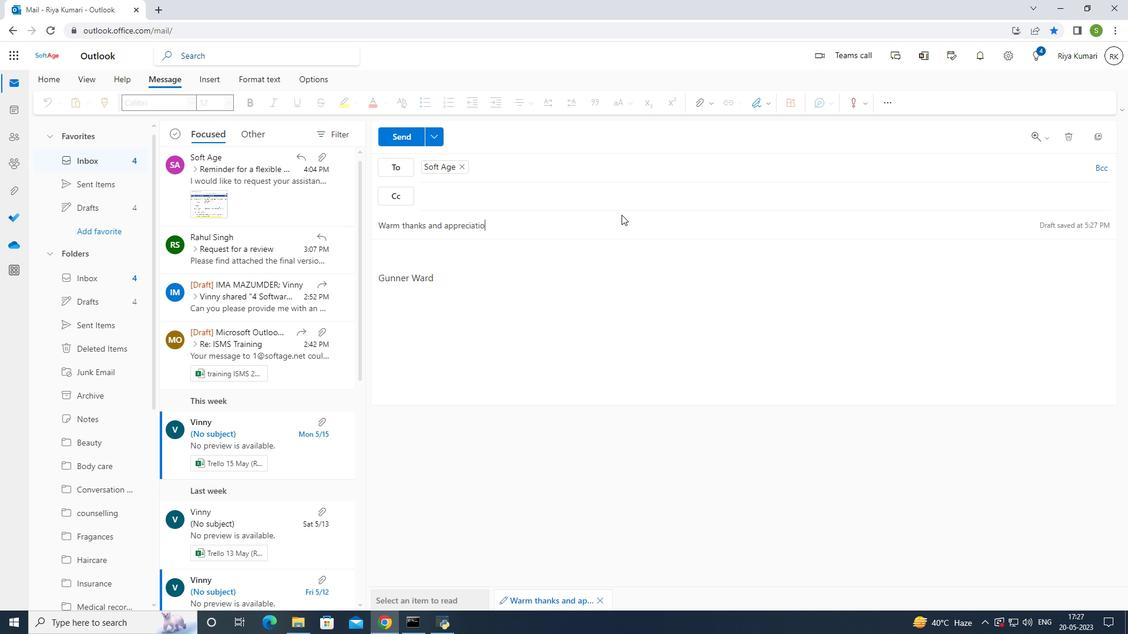 
Action: Mouse moved to (607, 208)
Screenshot: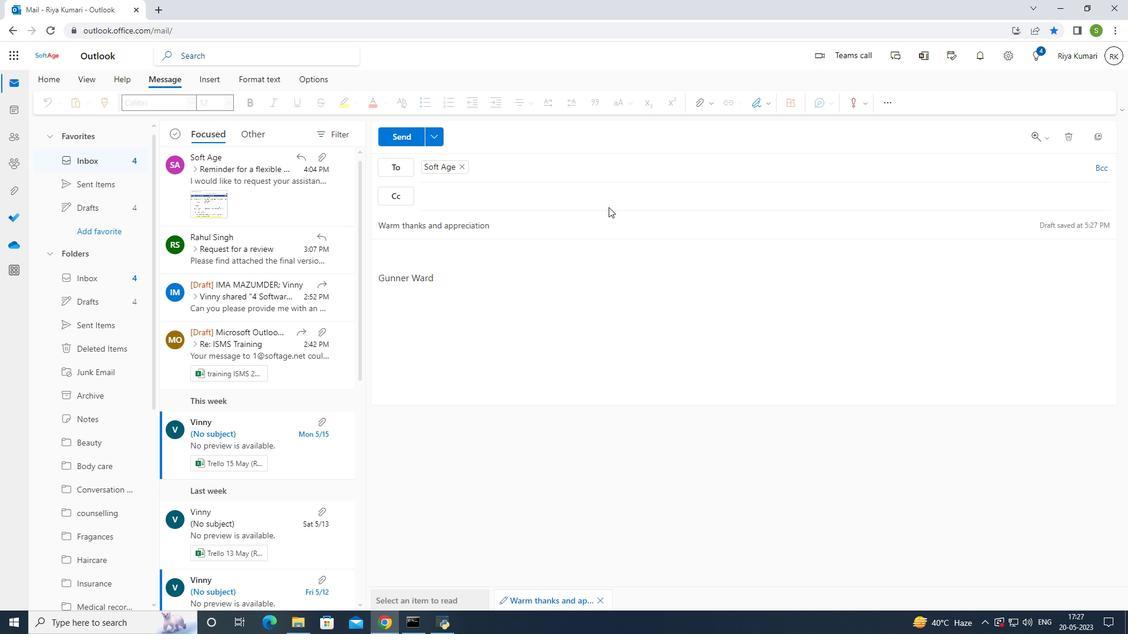
Action: Key pressed .
Screenshot: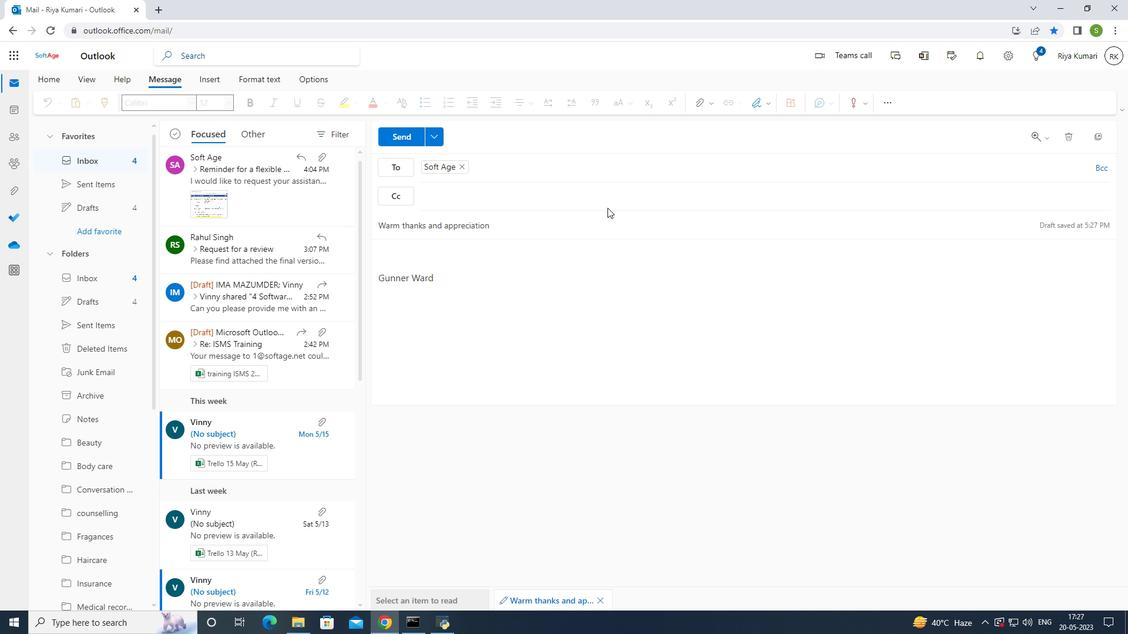 
Action: Mouse moved to (279, 352)
Screenshot: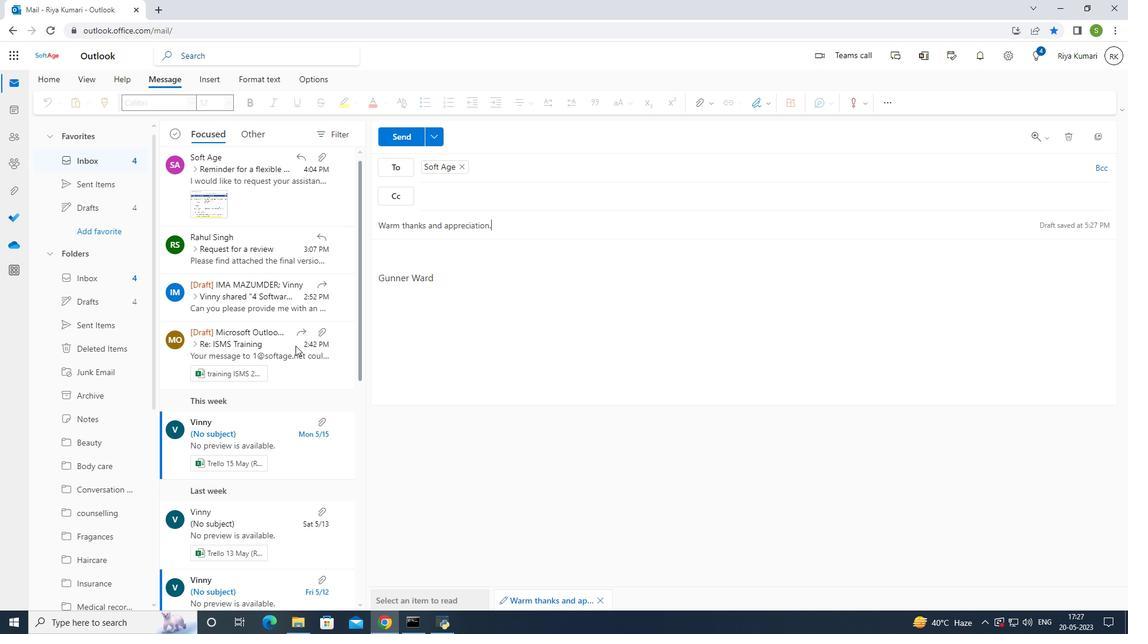 
Action: Mouse scrolled (279, 352) with delta (0, 0)
Screenshot: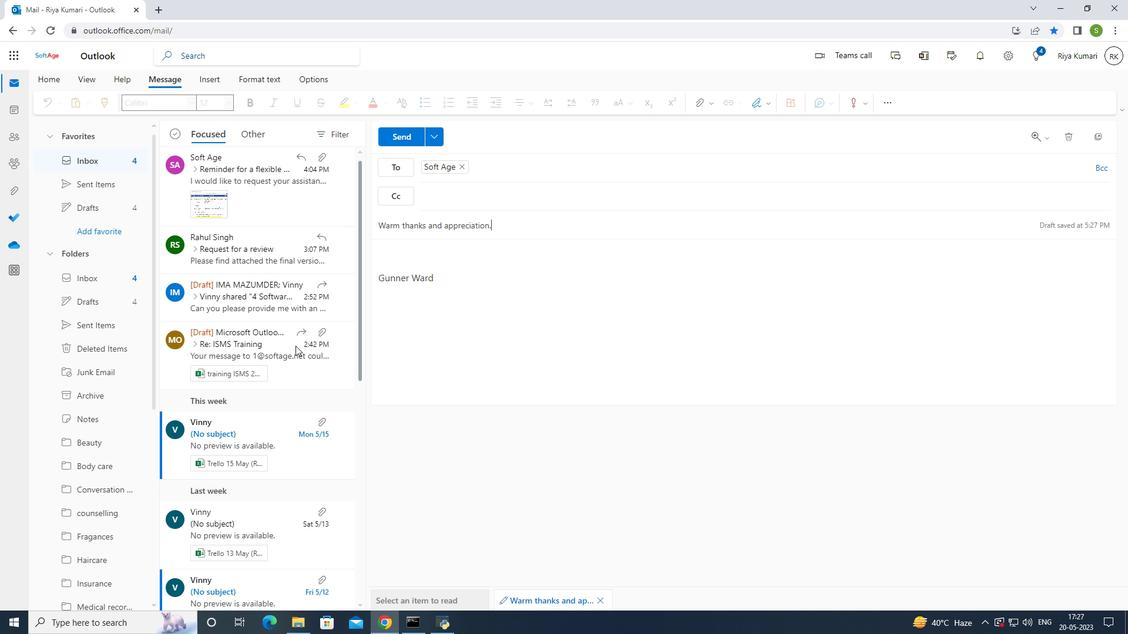
Action: Mouse scrolled (279, 352) with delta (0, 0)
Screenshot: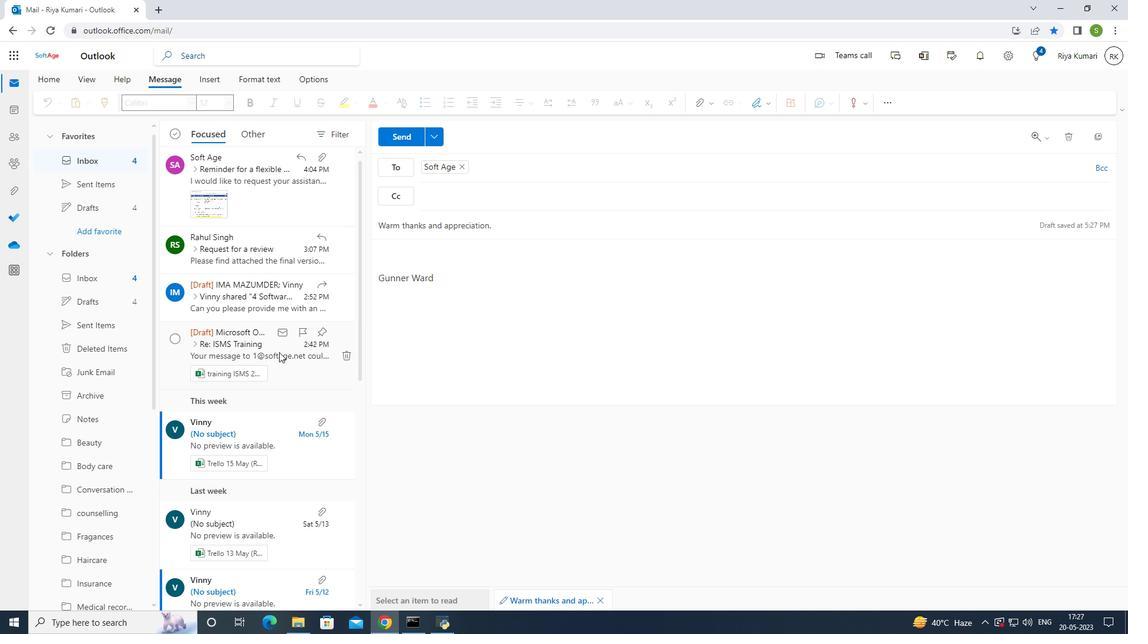 
Action: Mouse scrolled (279, 352) with delta (0, 0)
Screenshot: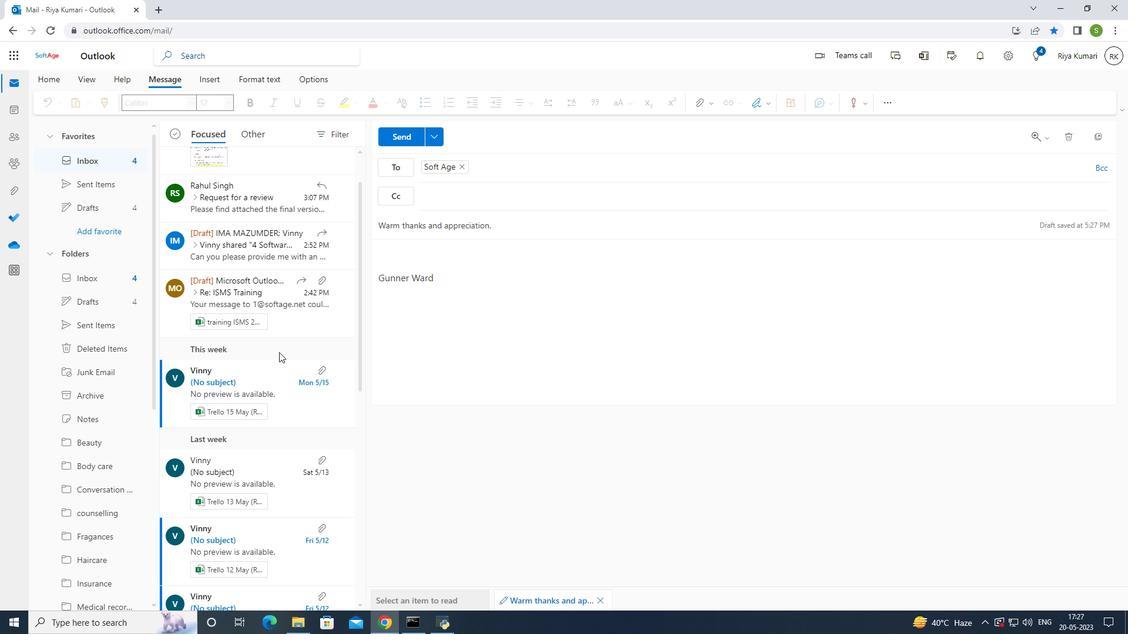 
Action: Mouse moved to (69, 419)
Screenshot: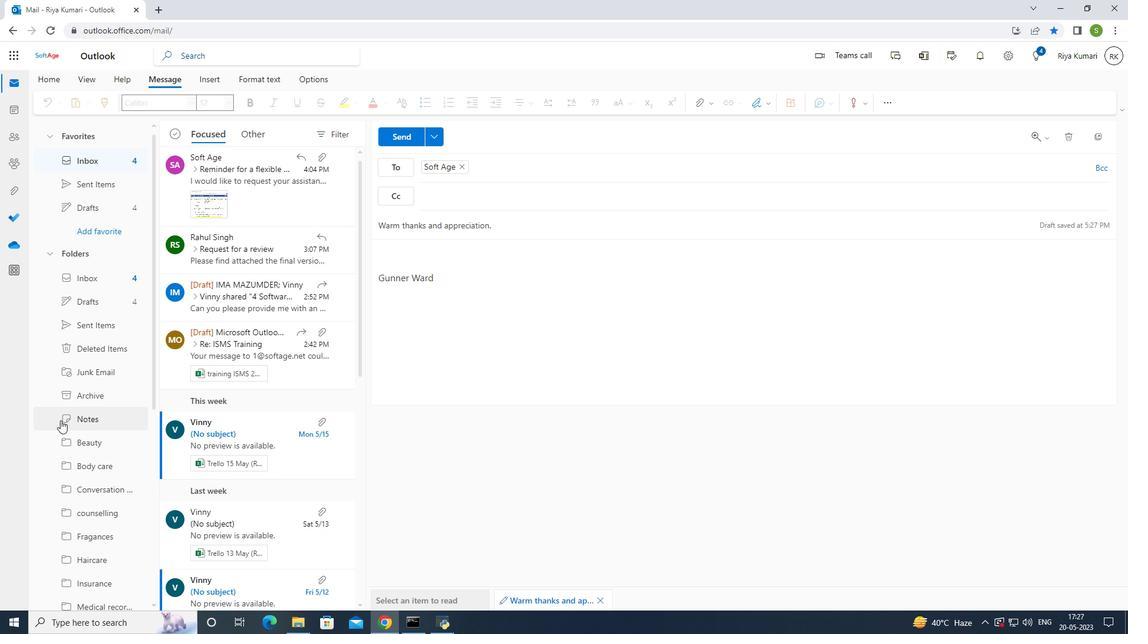 
Action: Mouse scrolled (69, 419) with delta (0, 0)
Screenshot: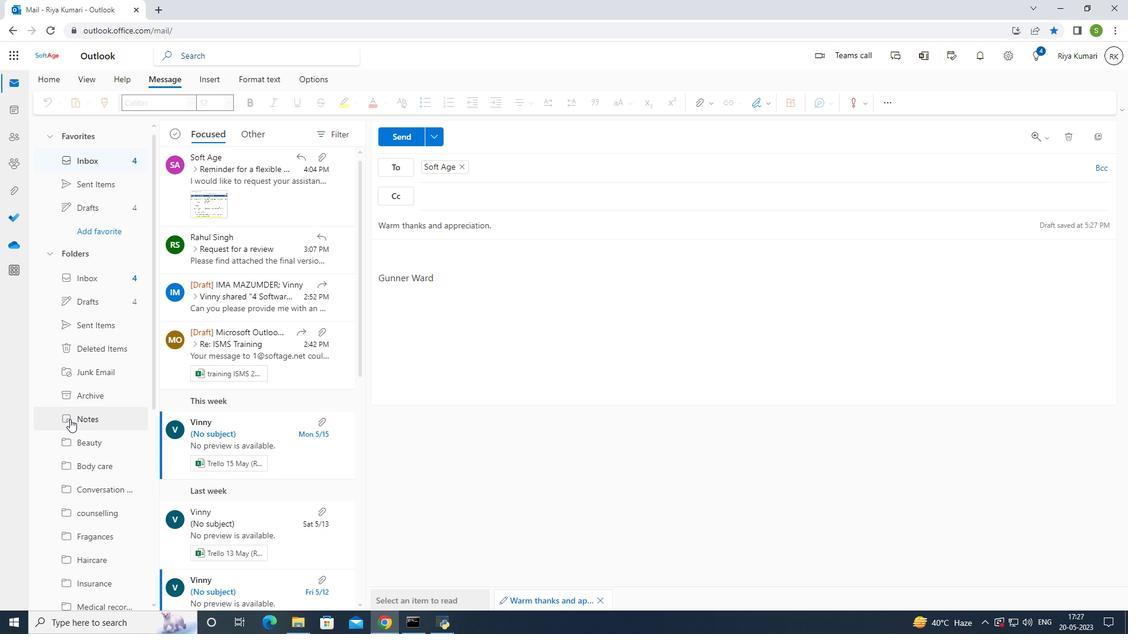 
Action: Mouse scrolled (69, 419) with delta (0, 0)
Screenshot: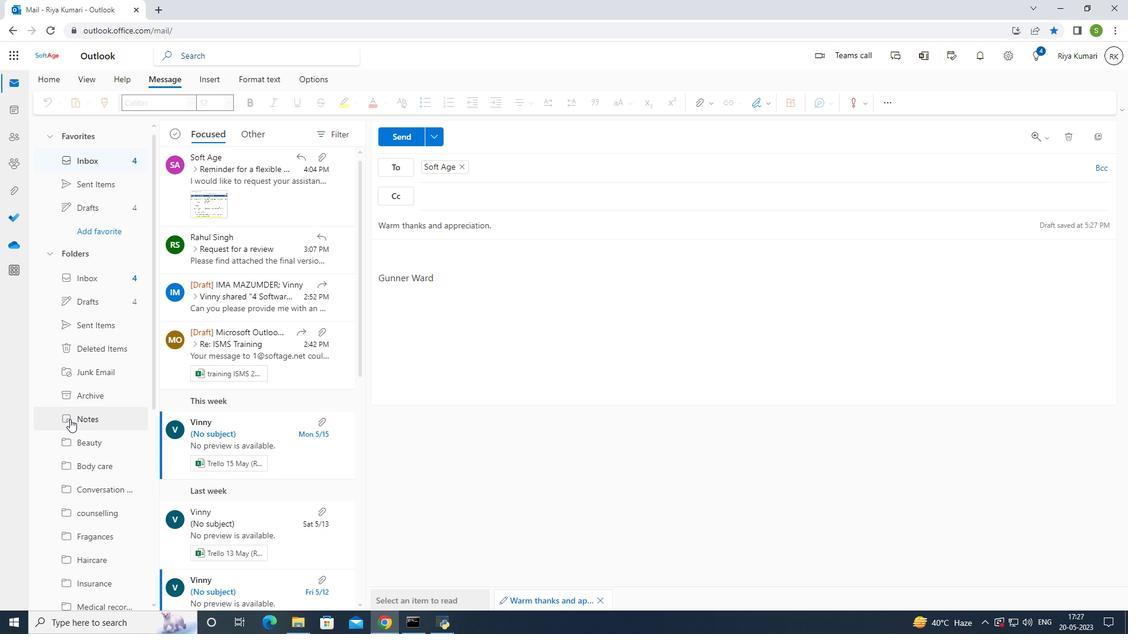 
Action: Mouse scrolled (69, 419) with delta (0, 0)
Screenshot: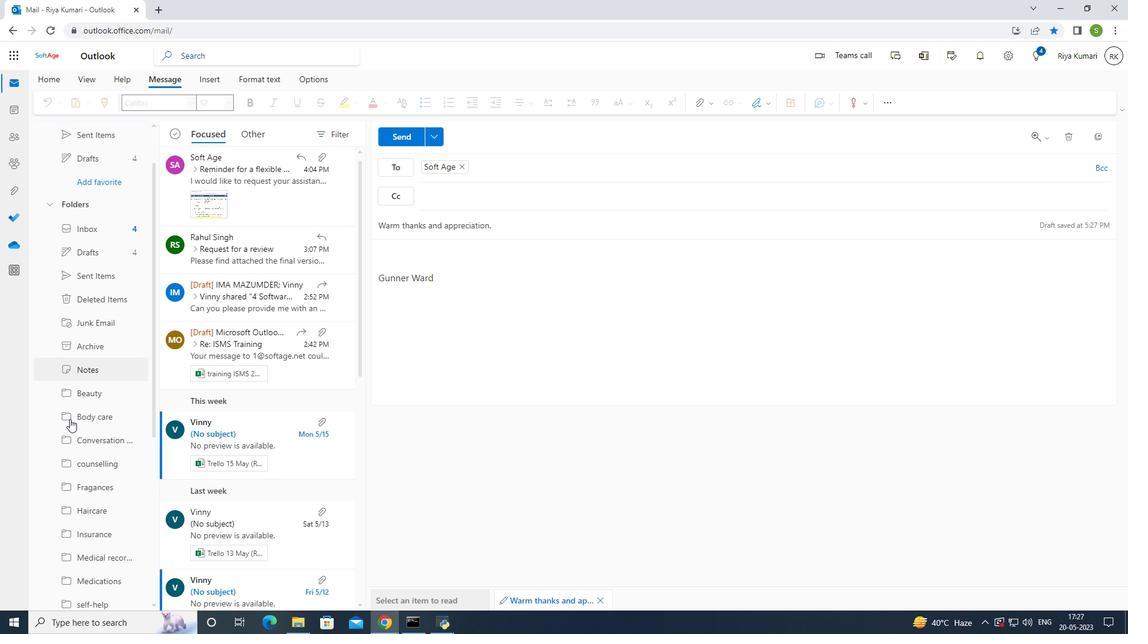
Action: Mouse scrolled (69, 419) with delta (0, 0)
Screenshot: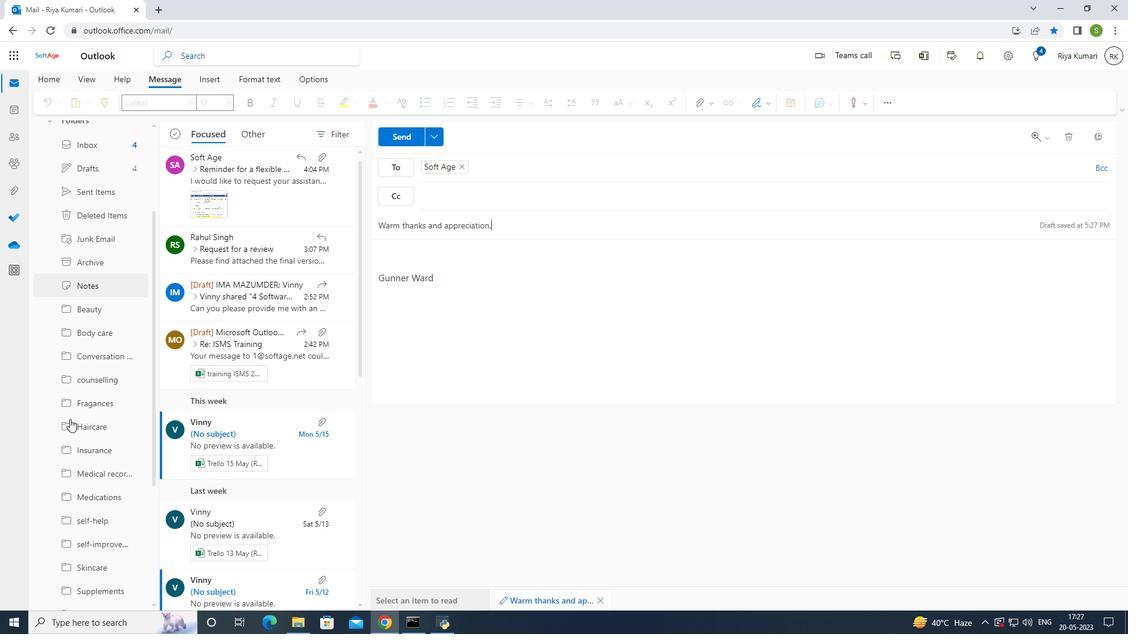 
Action: Mouse moved to (71, 419)
Screenshot: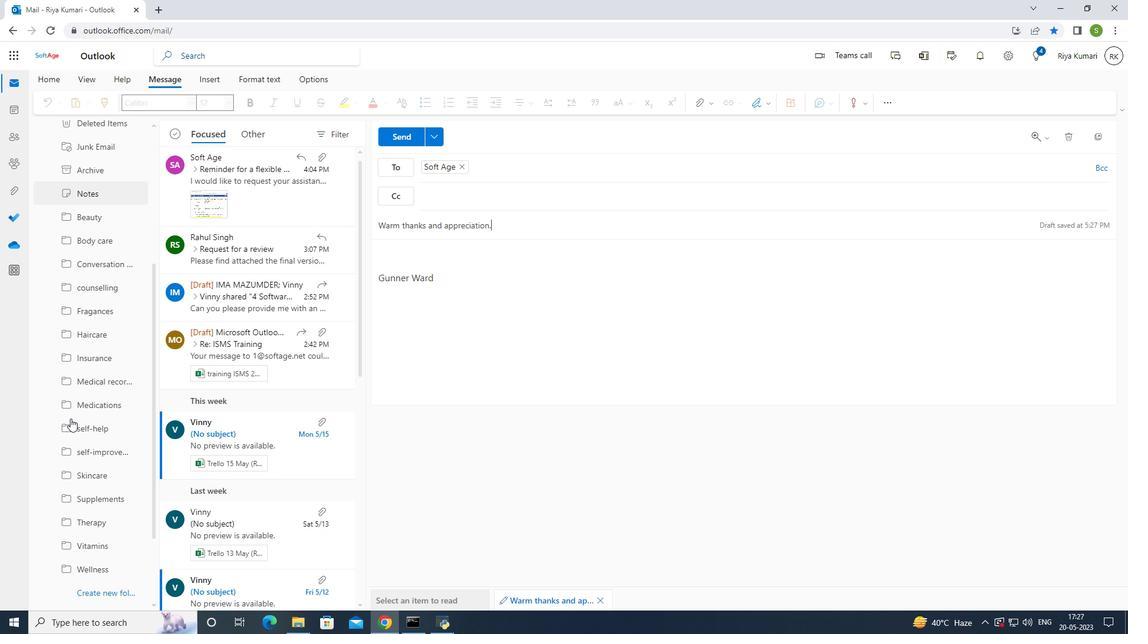 
Action: Mouse scrolled (71, 418) with delta (0, 0)
Screenshot: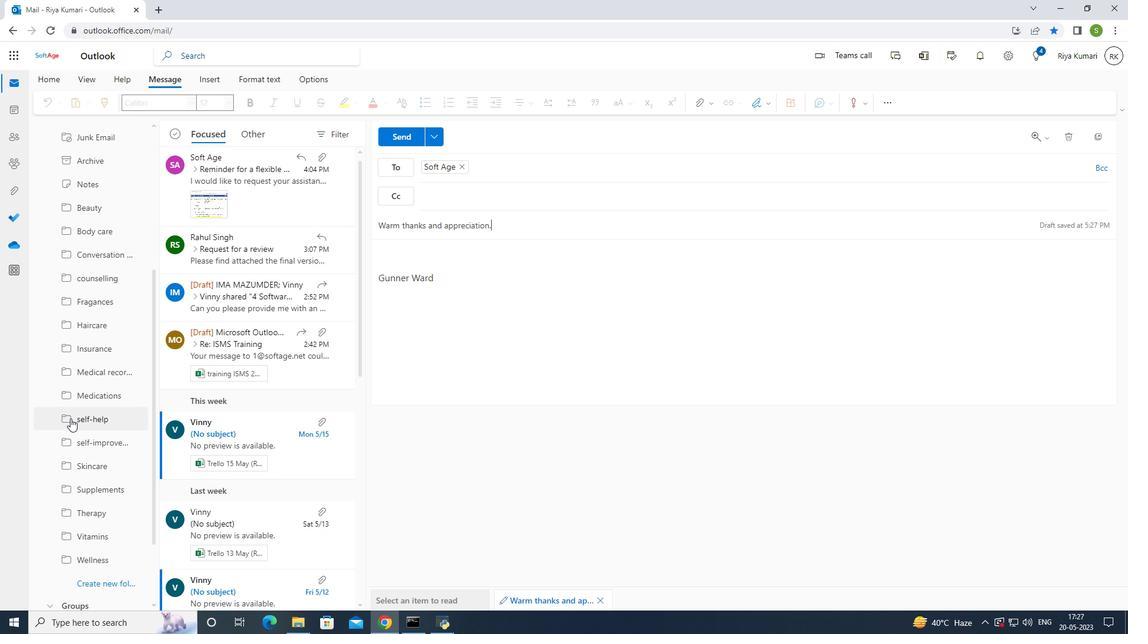 
Action: Mouse scrolled (71, 418) with delta (0, 0)
Screenshot: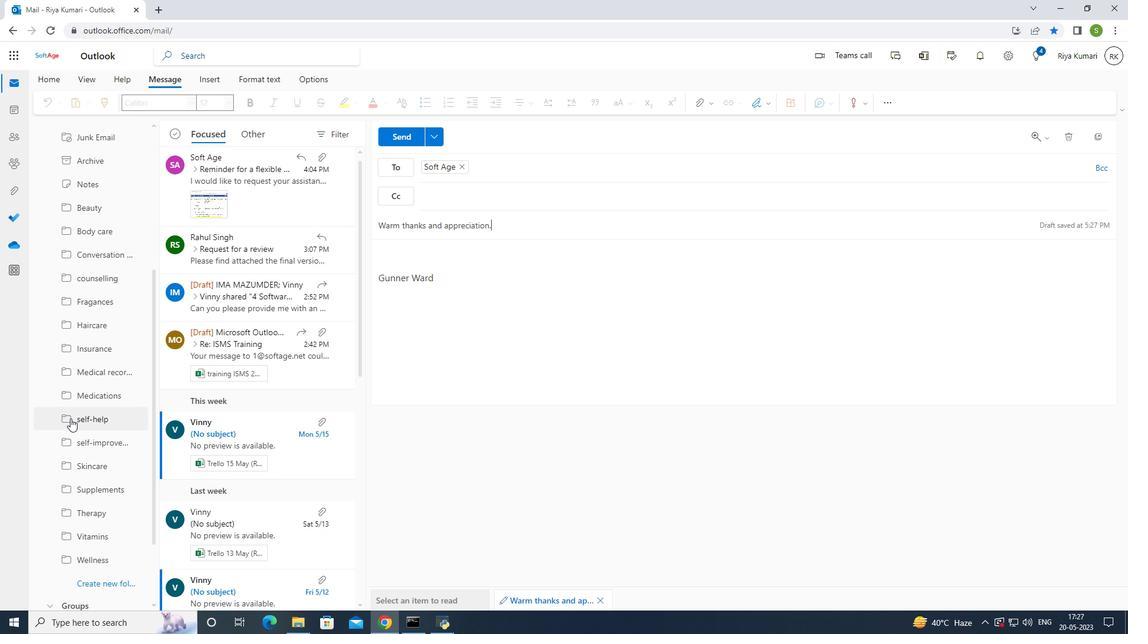 
Action: Mouse scrolled (71, 418) with delta (0, 0)
Screenshot: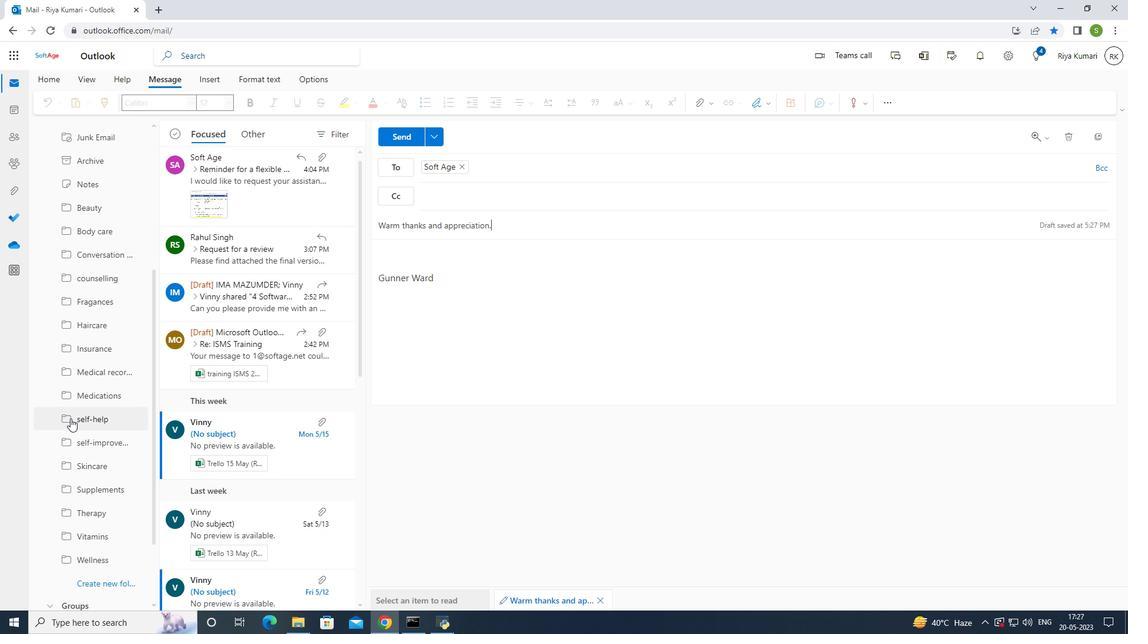 
Action: Mouse moved to (119, 491)
Screenshot: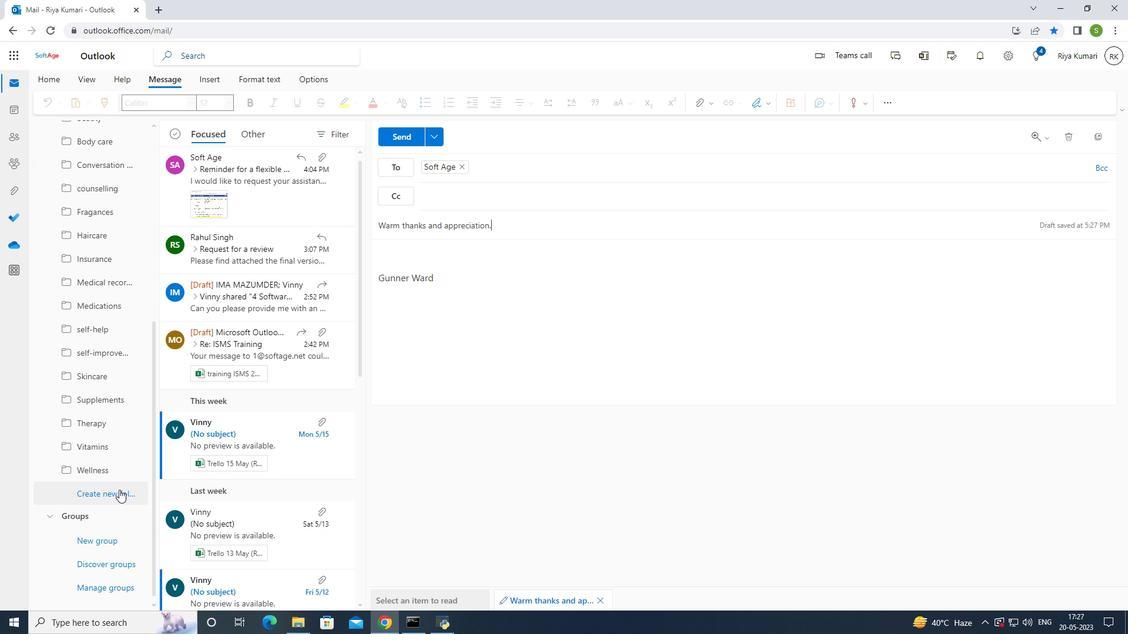 
Action: Mouse pressed left at (119, 491)
Screenshot: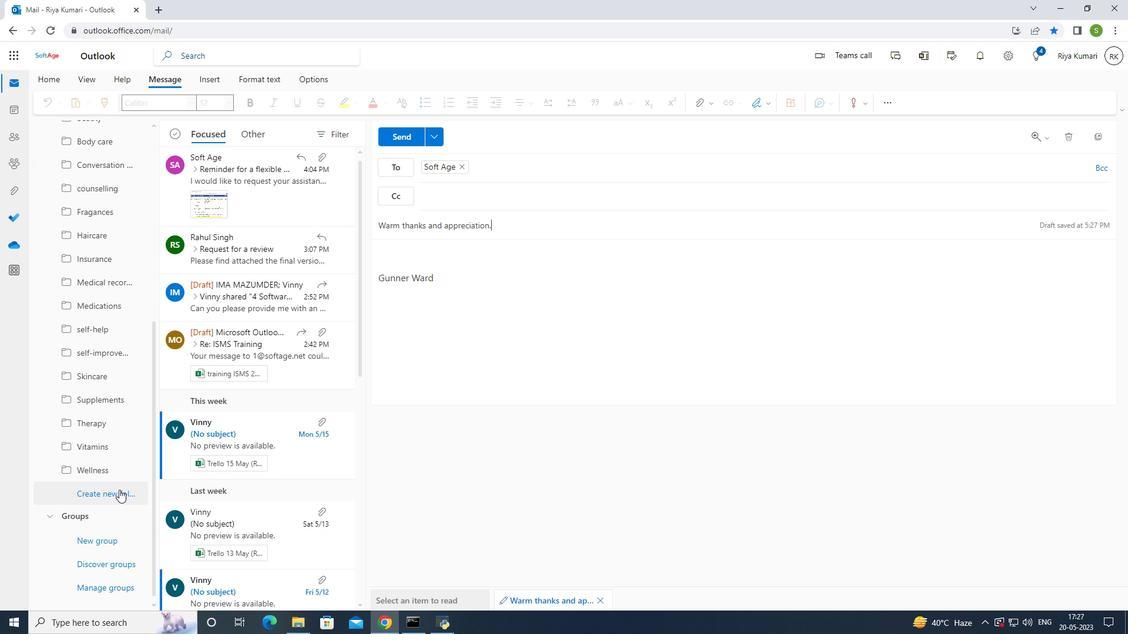
Action: Mouse moved to (436, 384)
Screenshot: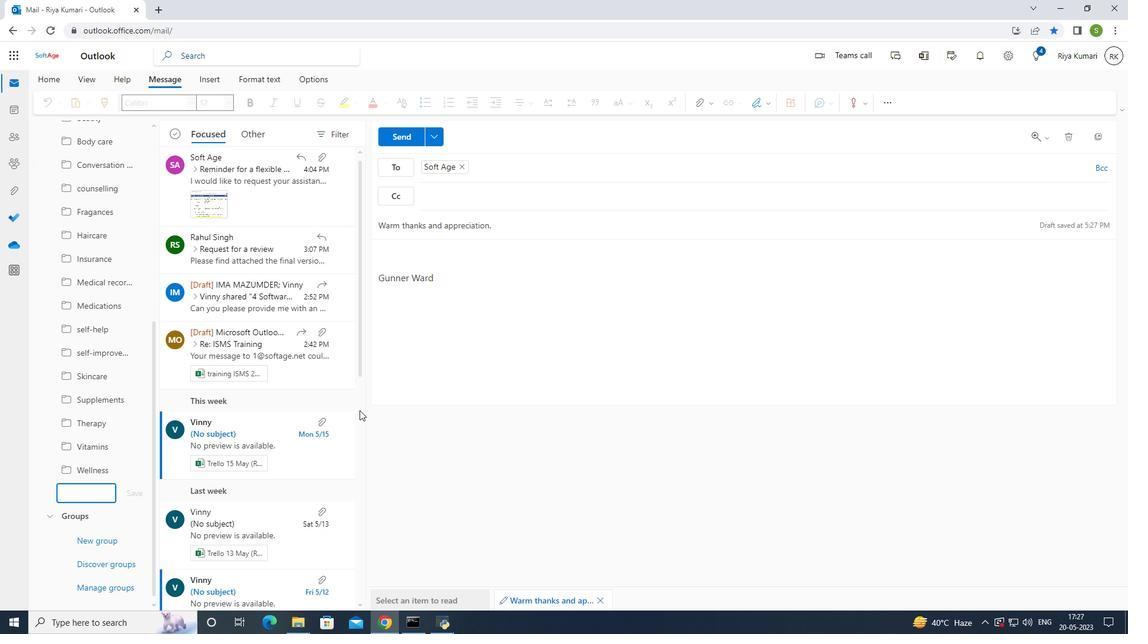 
Action: Key pressed <Key.shift>Goals
Screenshot: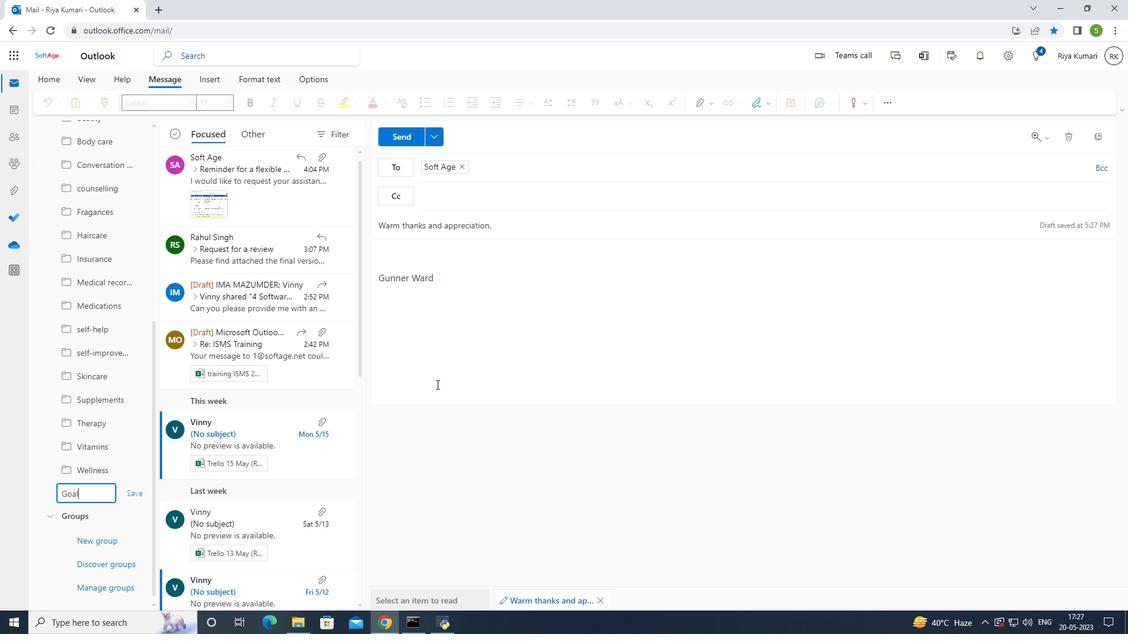 
Action: Mouse moved to (136, 494)
Screenshot: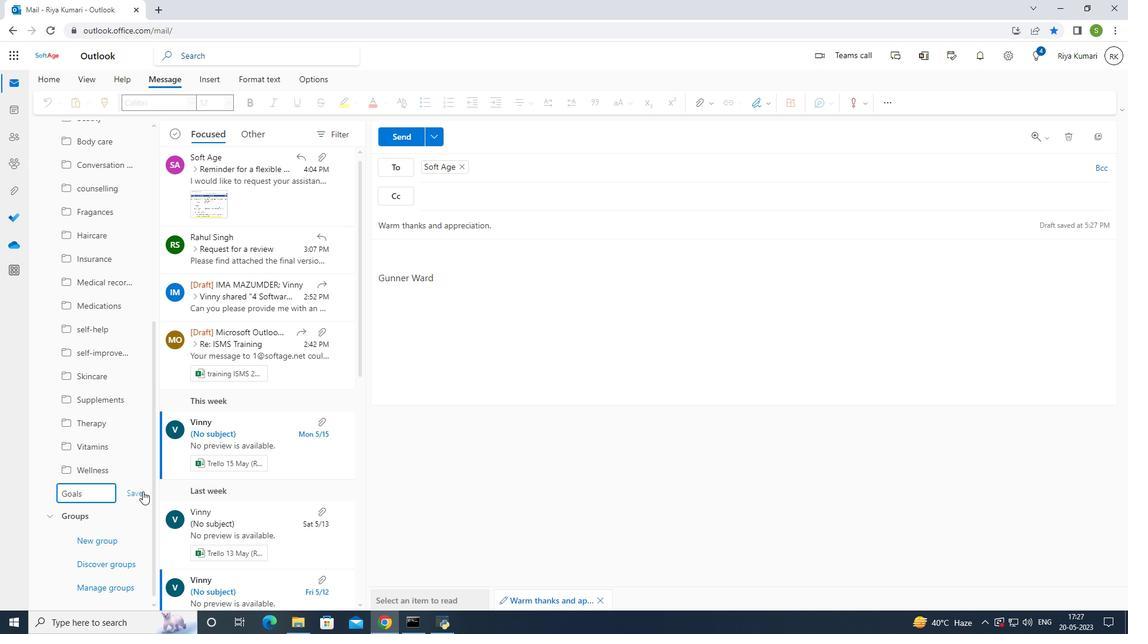 
Action: Mouse pressed left at (136, 494)
Screenshot: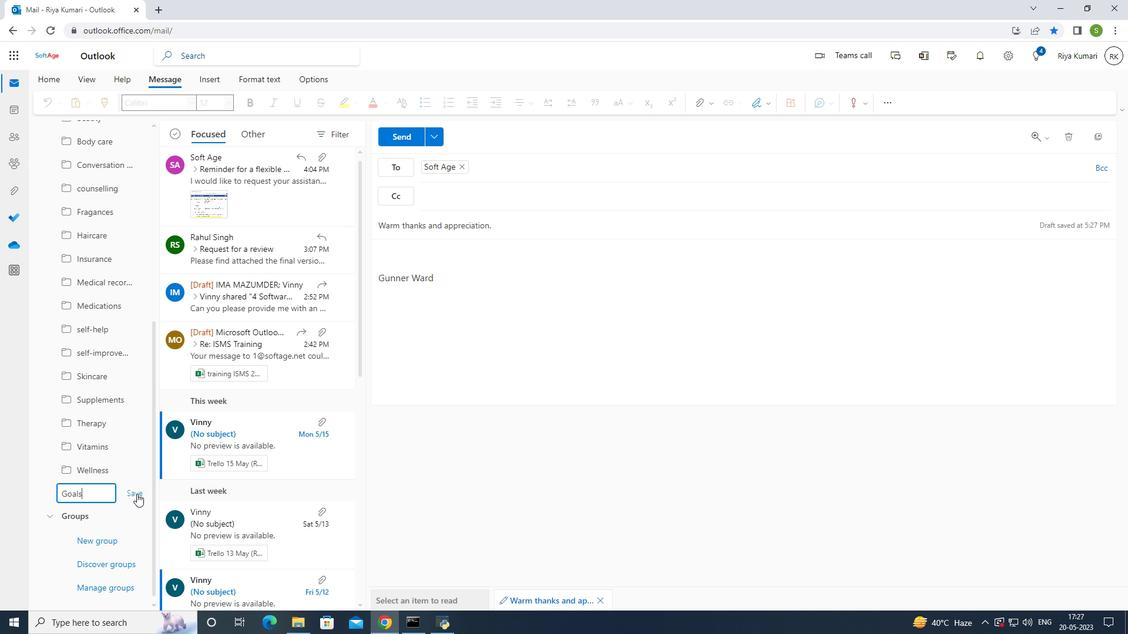 
Action: Mouse moved to (404, 135)
Screenshot: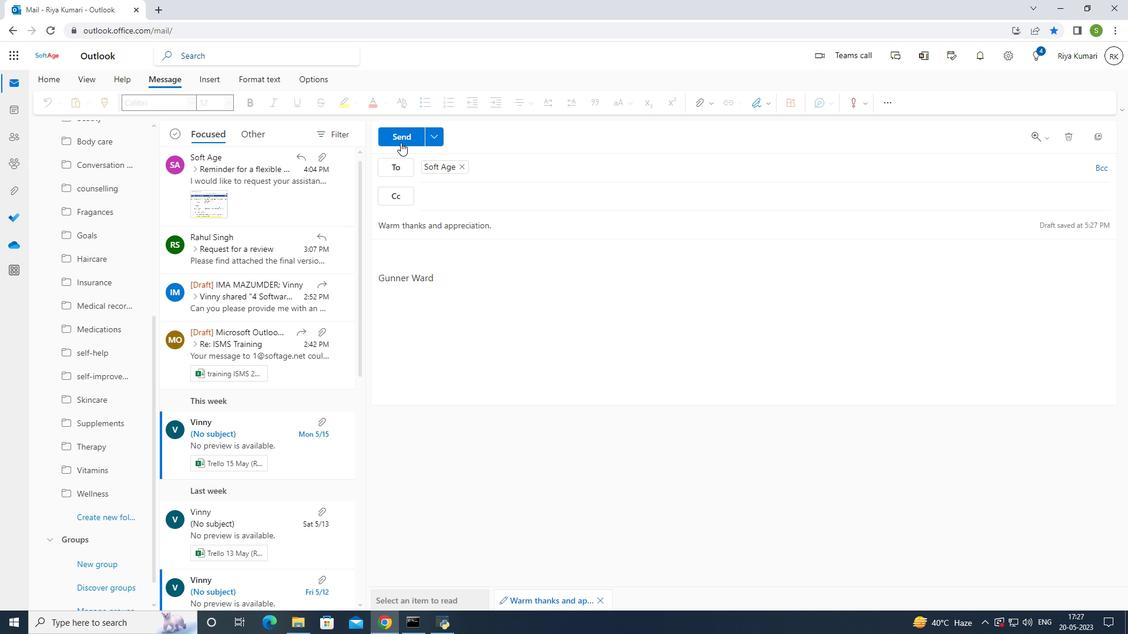 
Action: Mouse pressed left at (404, 135)
Screenshot: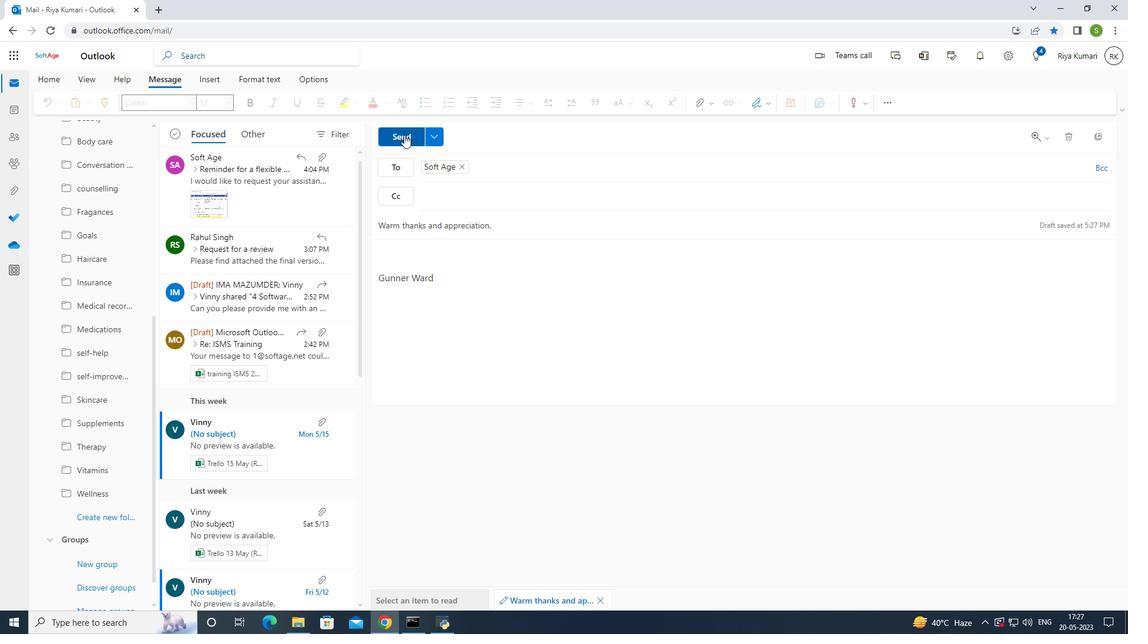 
Action: Mouse moved to (405, 143)
Screenshot: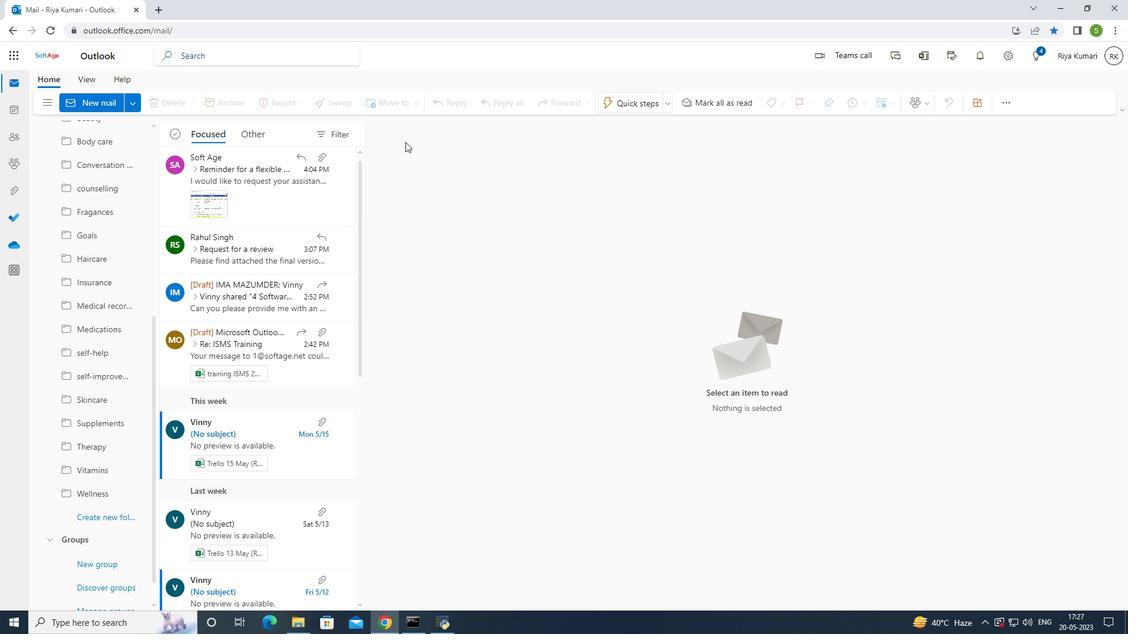 
